 Task: In the  document negotiation.html Insert page numer 'on bottom of the page' change page color to  'Blue'. Write company name: Supertech
Action: Mouse moved to (242, 357)
Screenshot: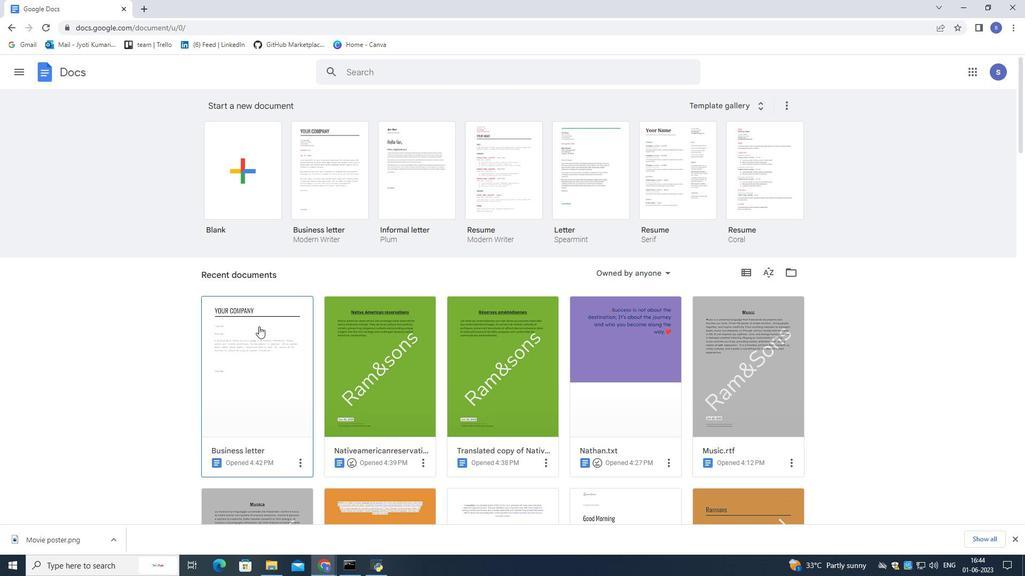 
Action: Mouse pressed left at (242, 357)
Screenshot: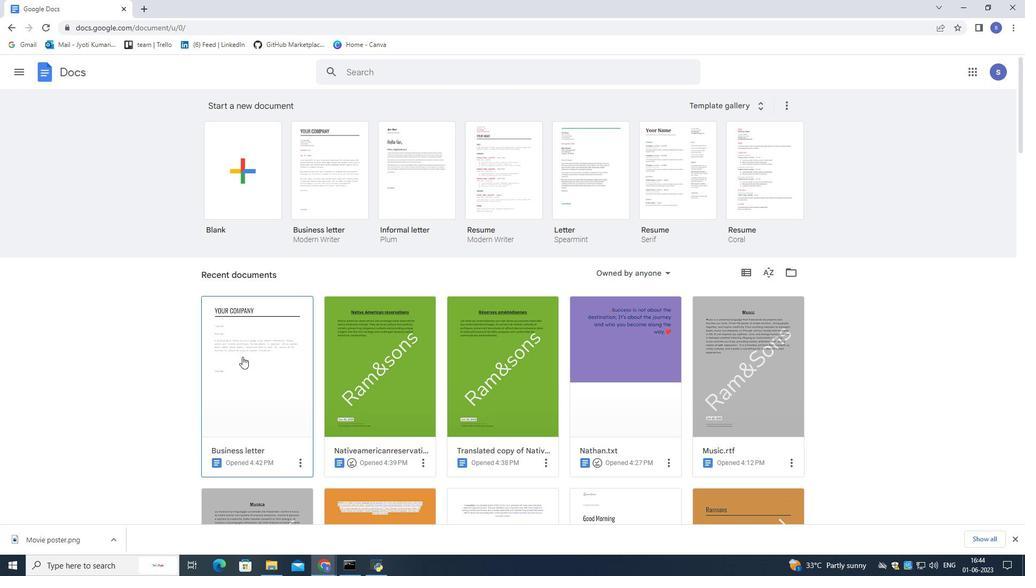
Action: Mouse moved to (241, 357)
Screenshot: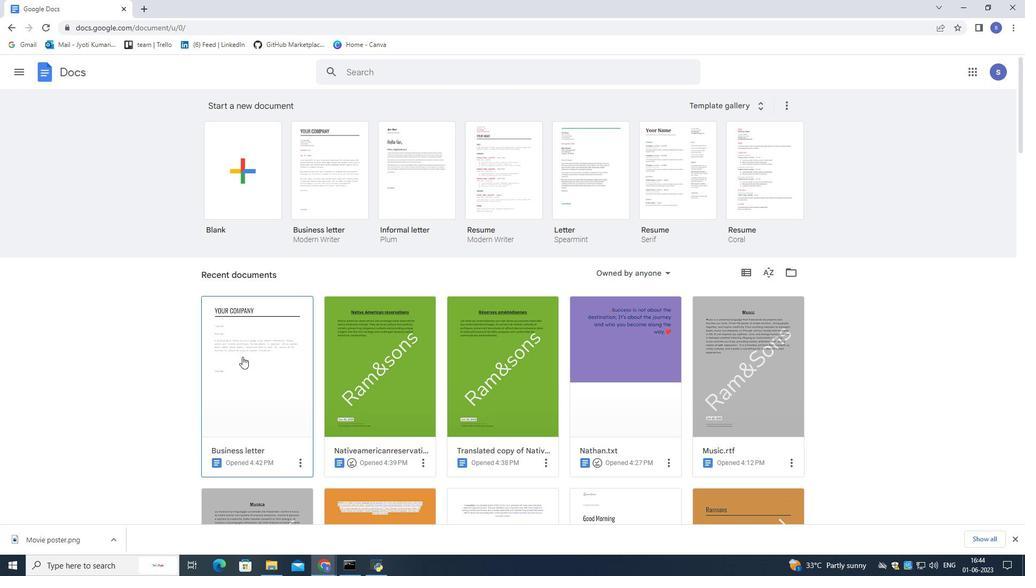 
Action: Mouse pressed left at (241, 357)
Screenshot: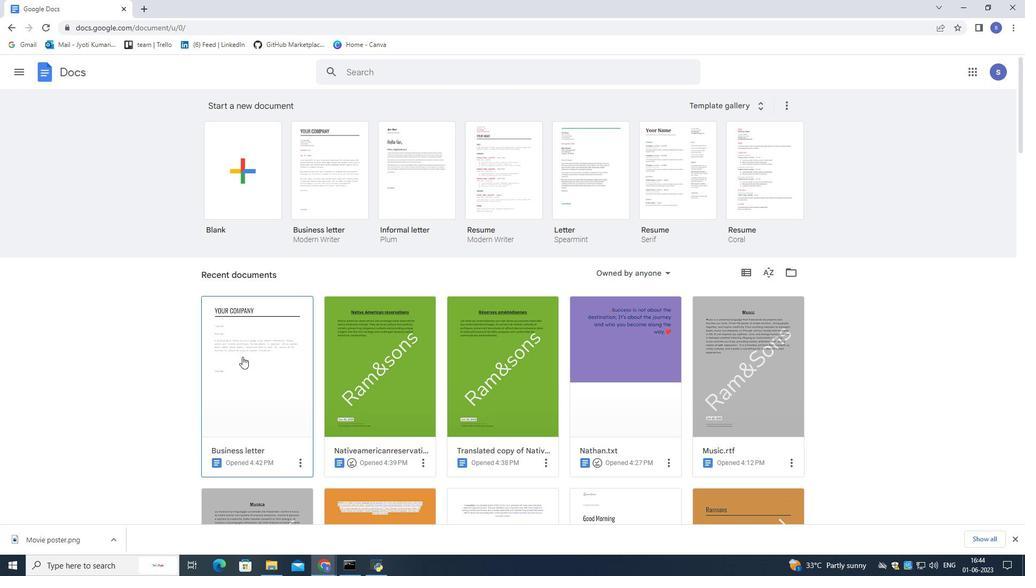 
Action: Mouse moved to (87, 66)
Screenshot: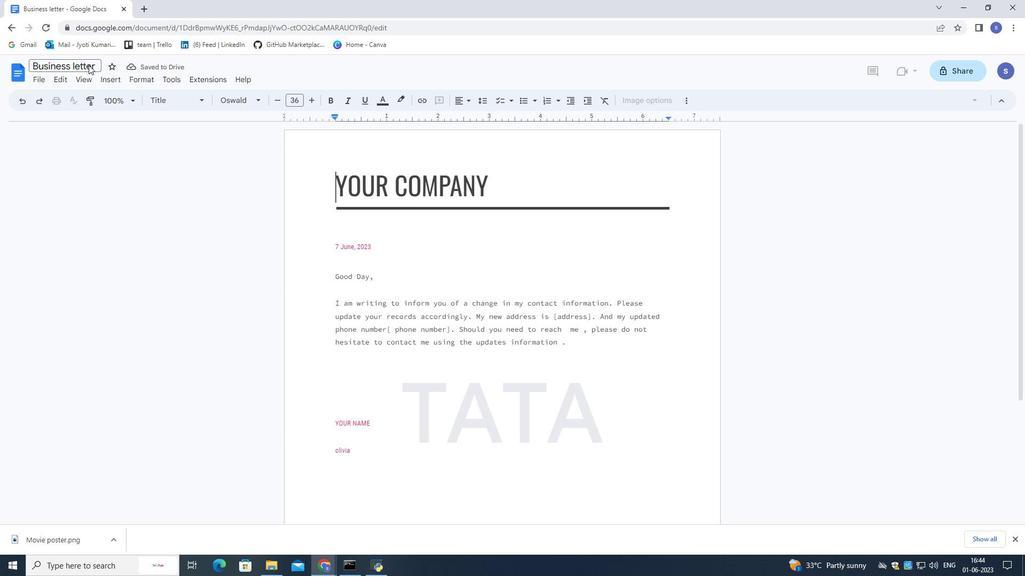 
Action: Mouse pressed left at (87, 66)
Screenshot: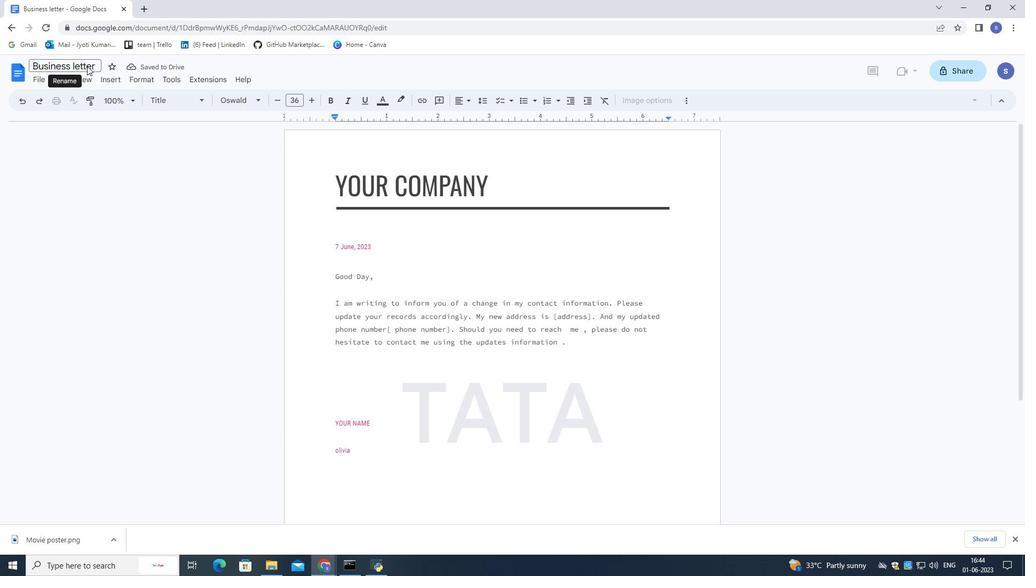 
Action: Mouse moved to (98, 68)
Screenshot: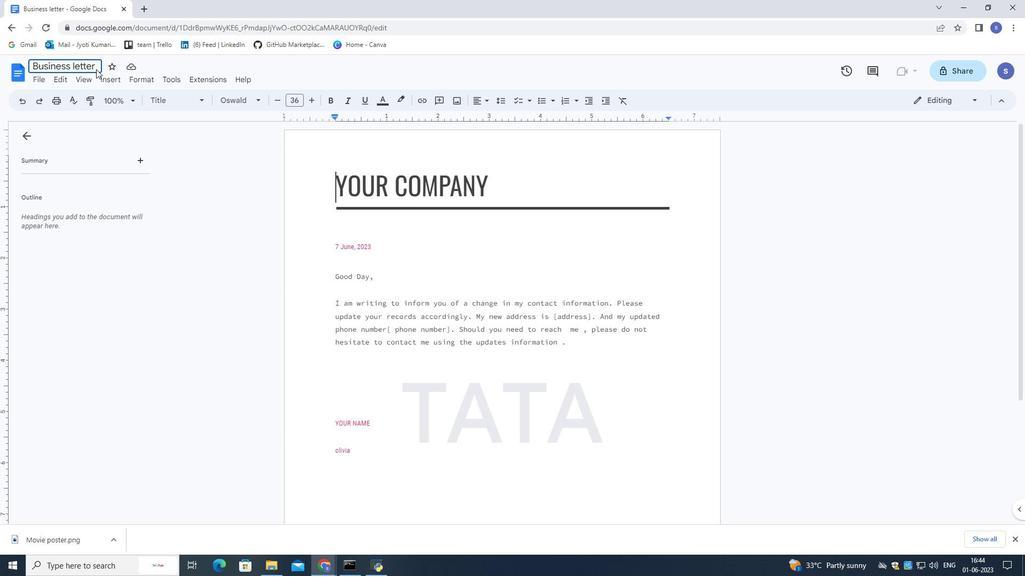 
Action: Mouse pressed left at (98, 68)
Screenshot: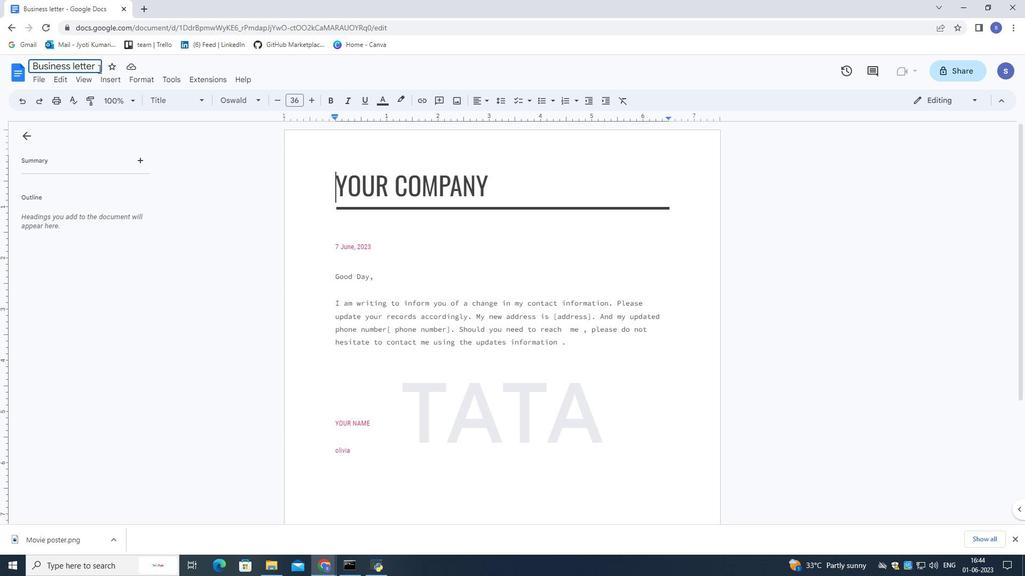 
Action: Mouse moved to (98, 67)
Screenshot: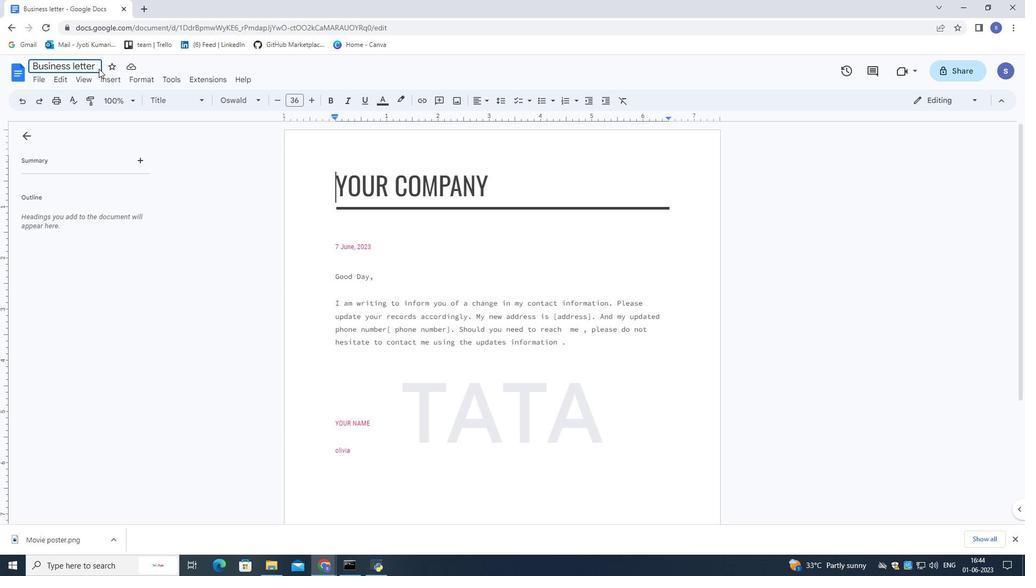 
Action: Mouse pressed left at (98, 67)
Screenshot: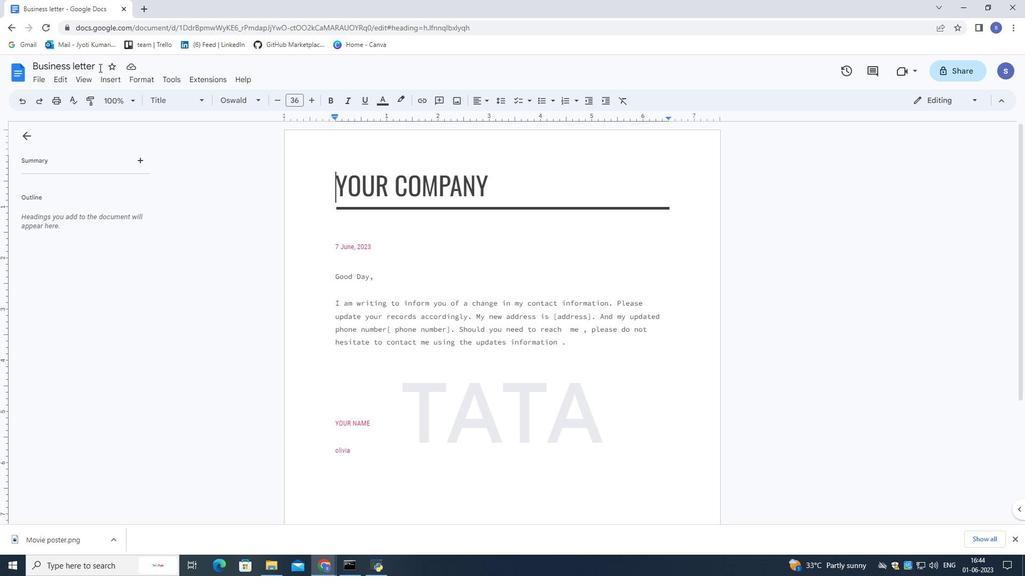 
Action: Mouse pressed left at (98, 67)
Screenshot: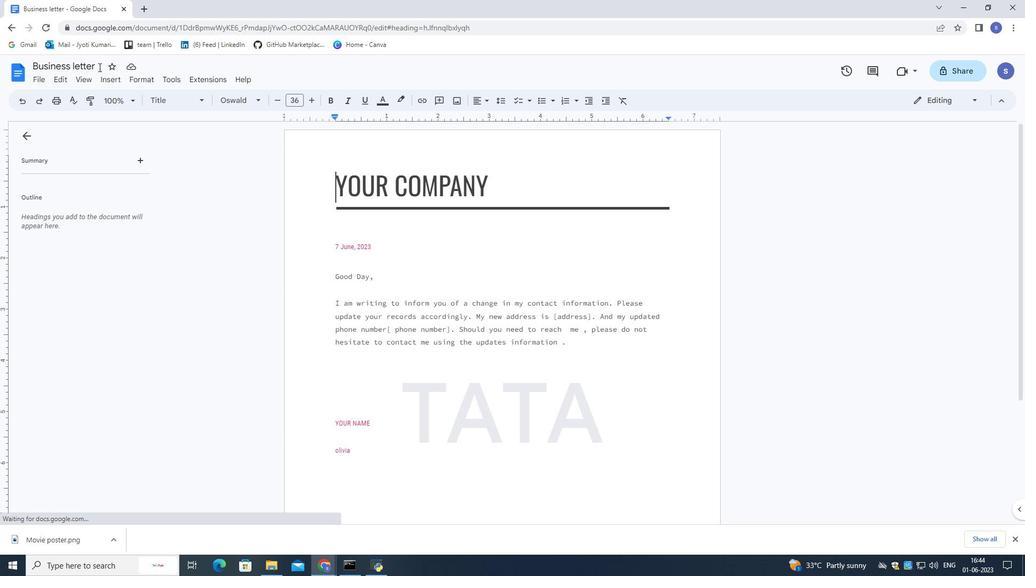 
Action: Mouse pressed left at (98, 67)
Screenshot: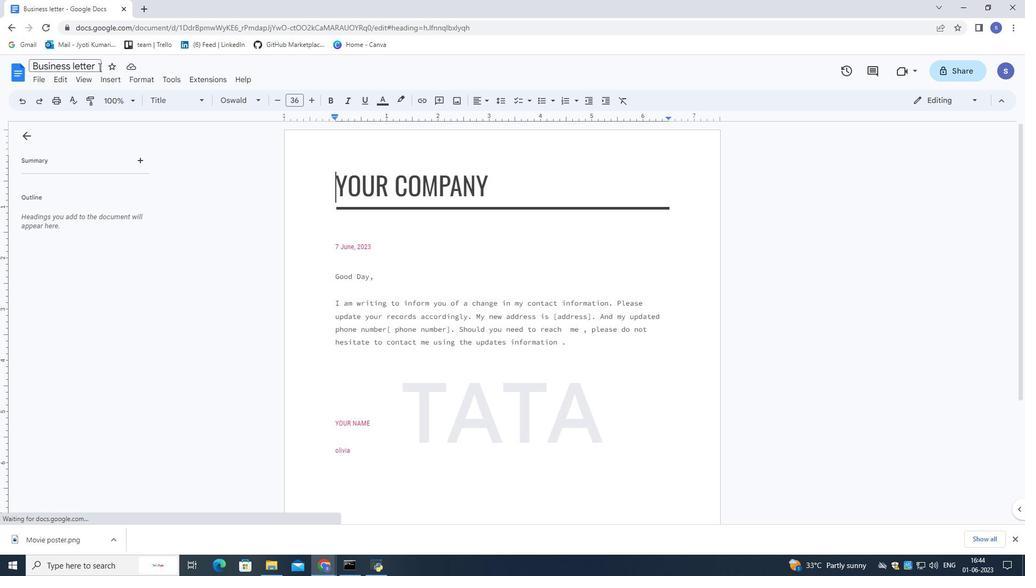 
Action: Mouse pressed left at (98, 67)
Screenshot: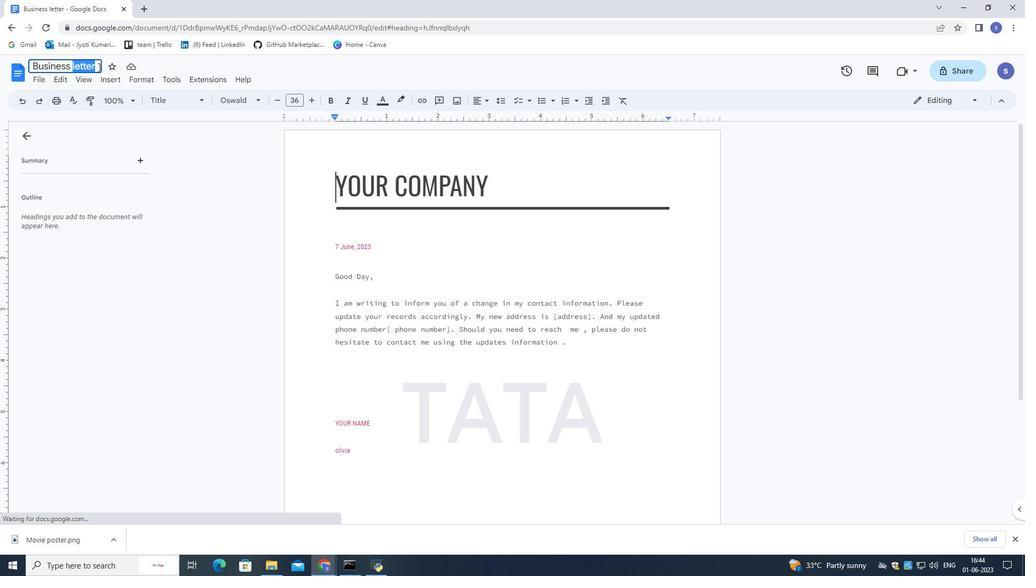 
Action: Mouse pressed left at (98, 67)
Screenshot: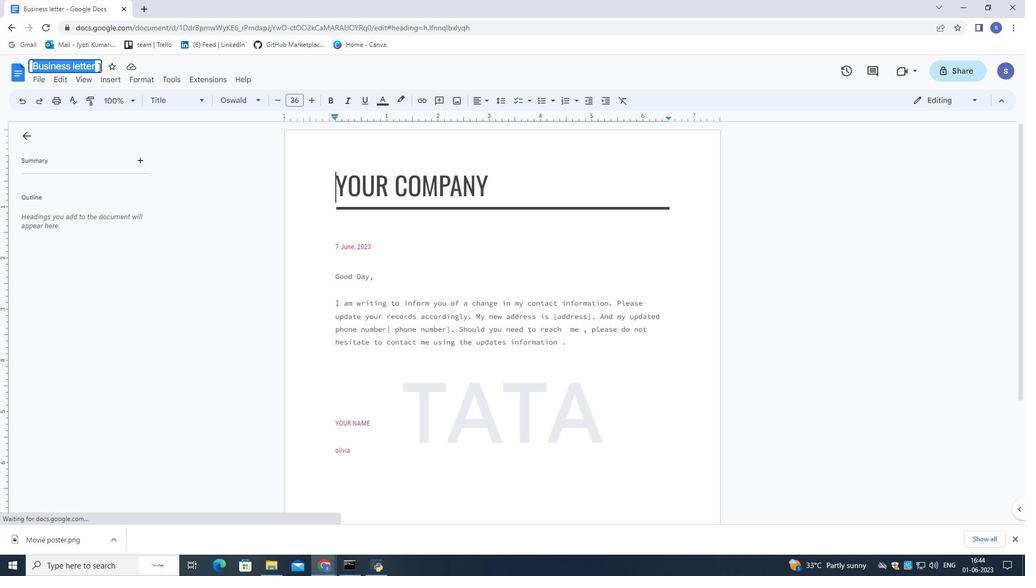 
Action: Key pressed negoto<Key.backspace>iatio<Key.backspace><Key.backspace><Key.backspace><Key.backspace><Key.backspace><Key.backspace><Key.backspace><Key.backspace><Key.backspace><Key.backspace><Key.backspace><Key.backspace><Key.backspace><Key.backspace><Key.backspace><Key.backspace><Key.backspace><Key.backspace><Key.caps_lock>NEGOTIATION.HTMK<Key.backspace>L
Screenshot: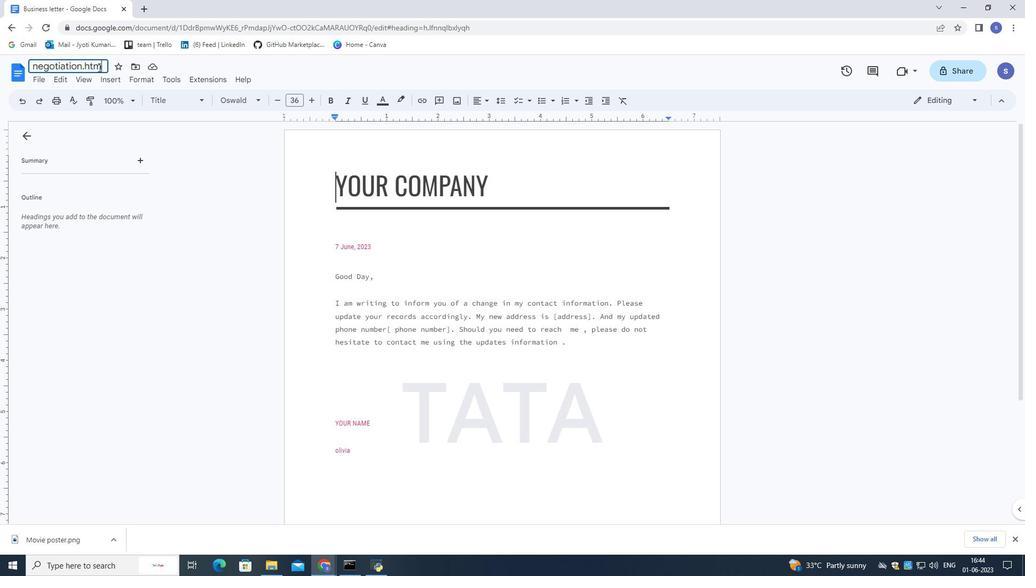 
Action: Mouse moved to (310, 47)
Screenshot: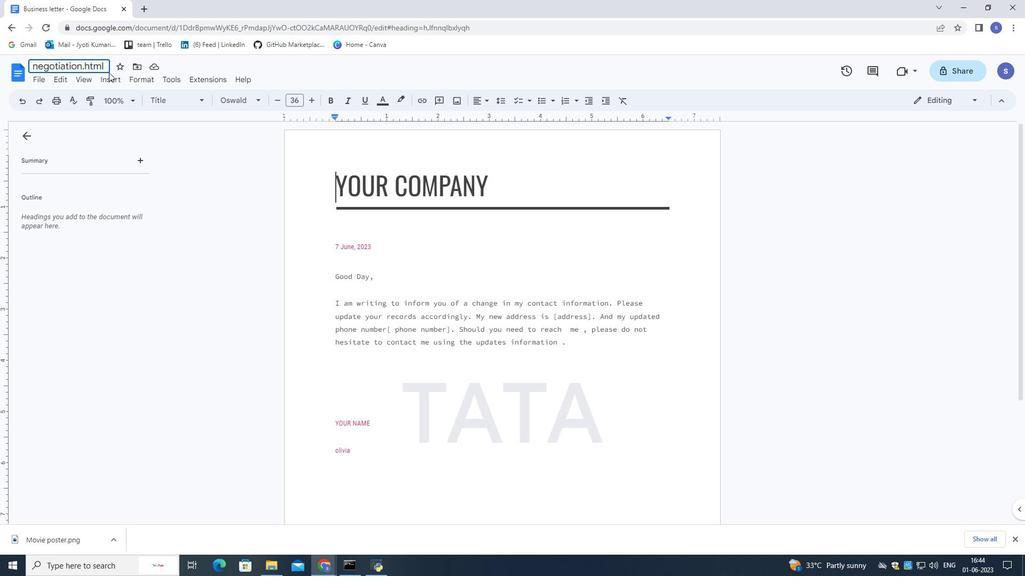 
Action: Key pressed <Key.enter>
Screenshot: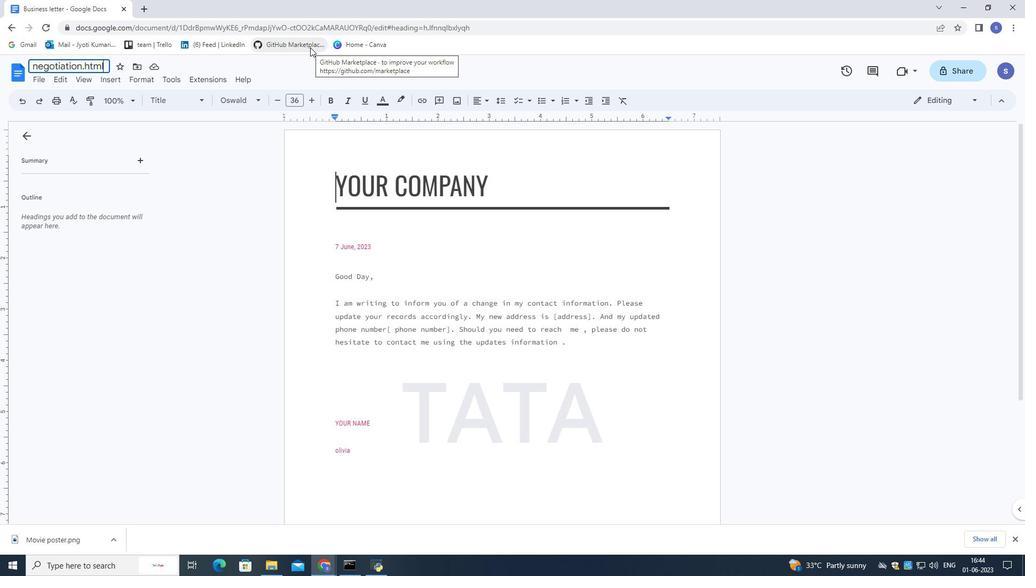 
Action: Mouse moved to (105, 77)
Screenshot: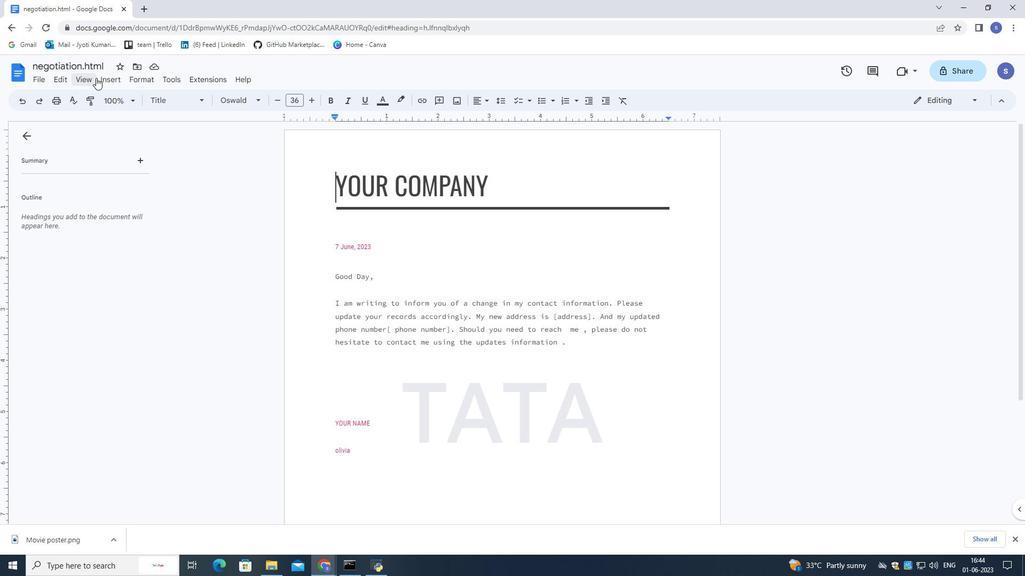 
Action: Mouse pressed left at (105, 77)
Screenshot: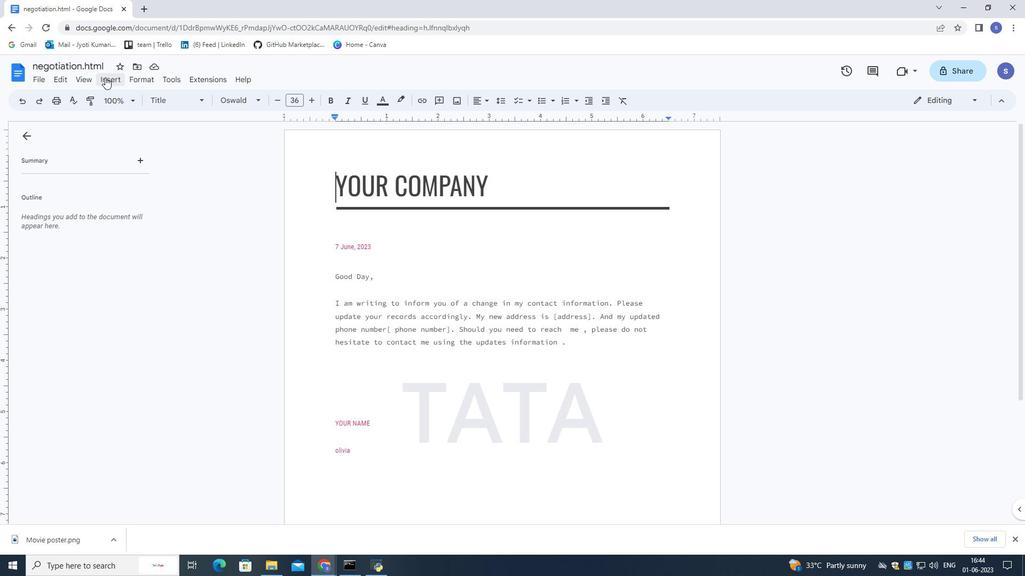 
Action: Mouse moved to (291, 435)
Screenshot: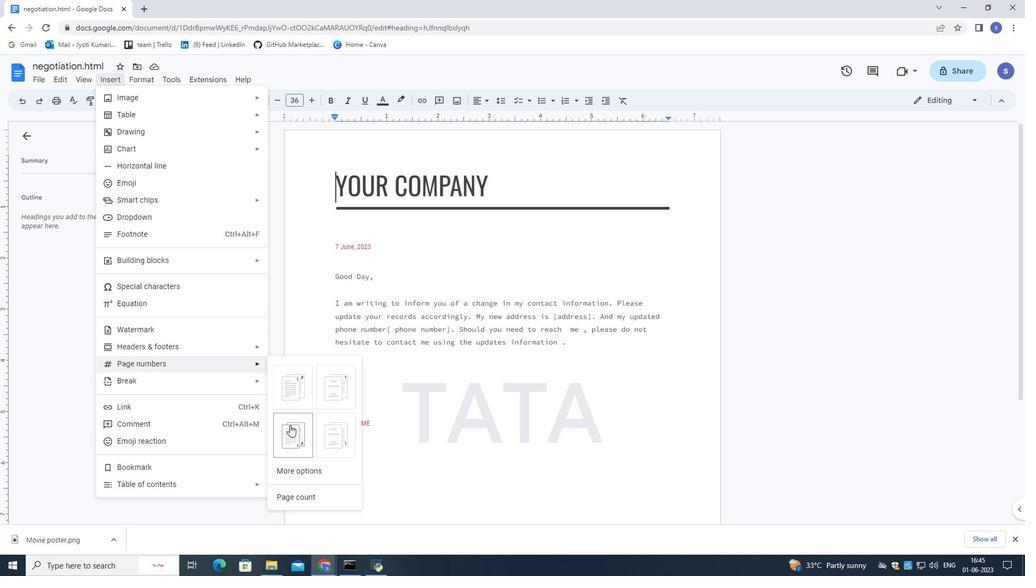 
Action: Mouse pressed left at (291, 435)
Screenshot: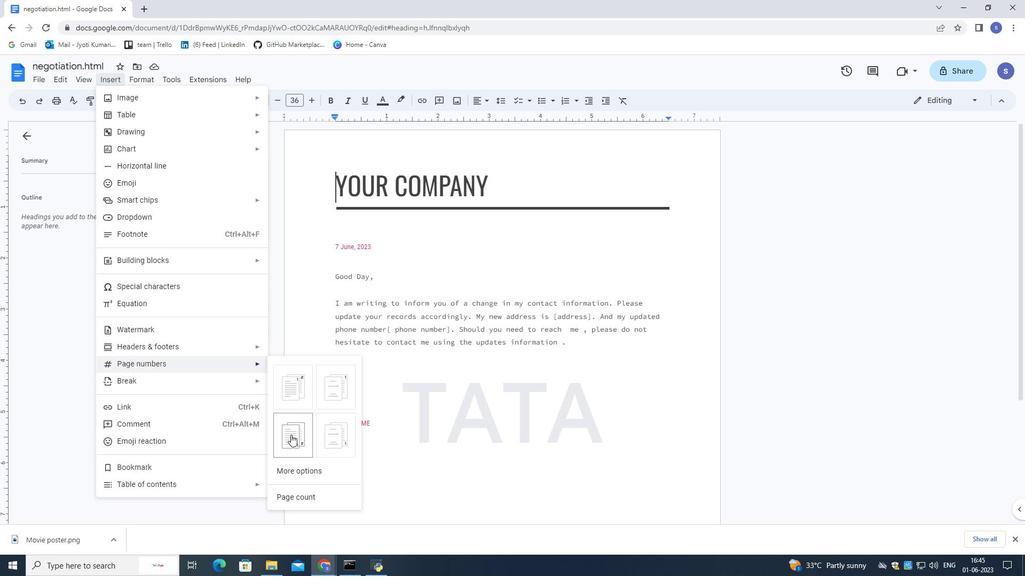 
Action: Mouse moved to (367, 405)
Screenshot: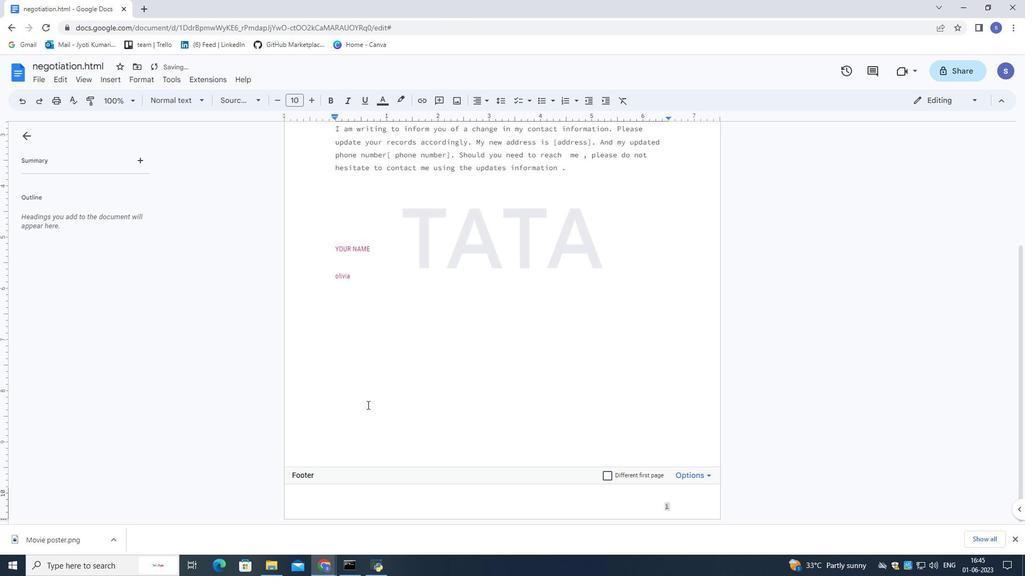 
Action: Mouse pressed left at (367, 405)
Screenshot: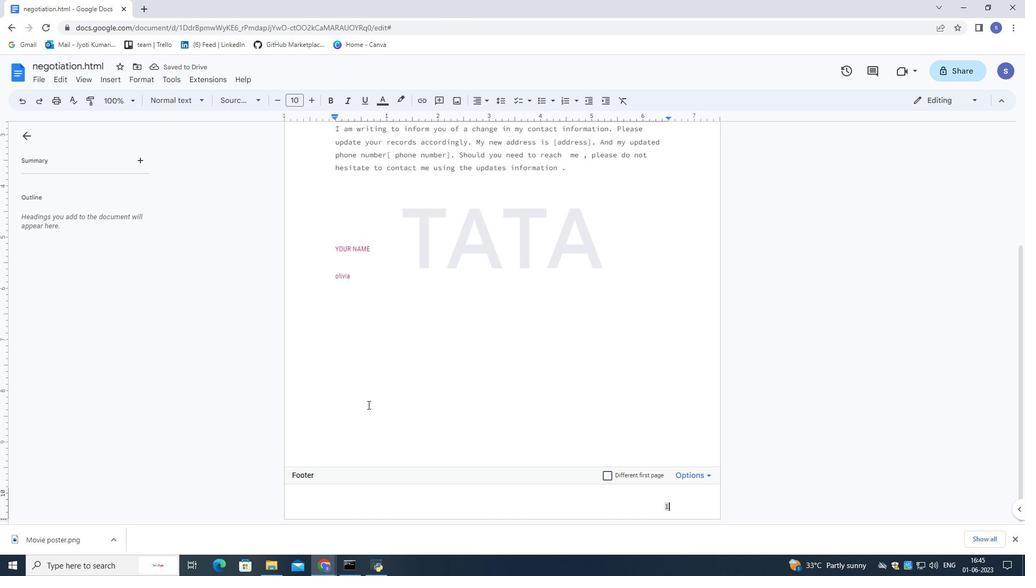 
Action: Mouse moved to (367, 403)
Screenshot: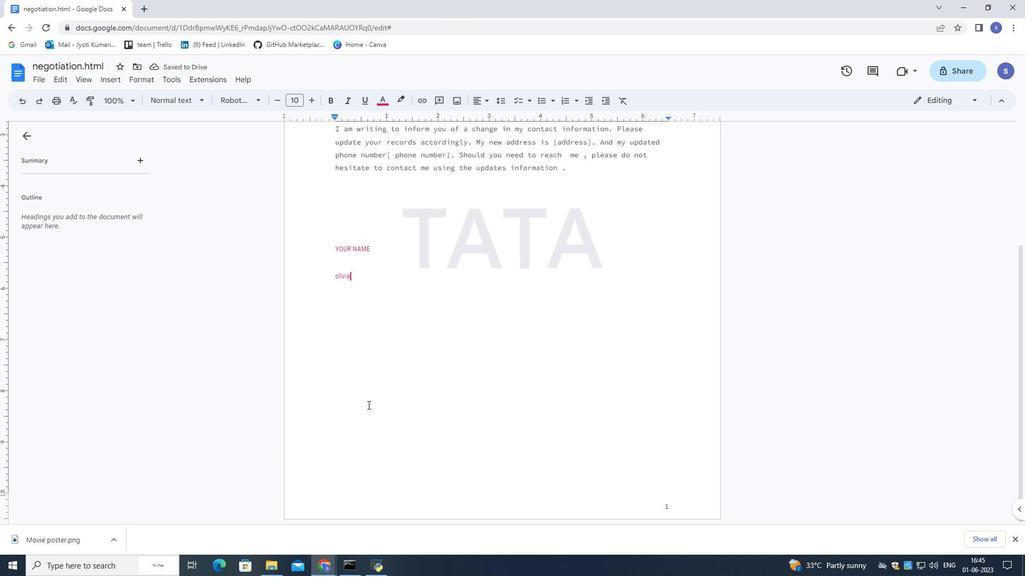 
Action: Mouse scrolled (367, 404) with delta (0, 0)
Screenshot: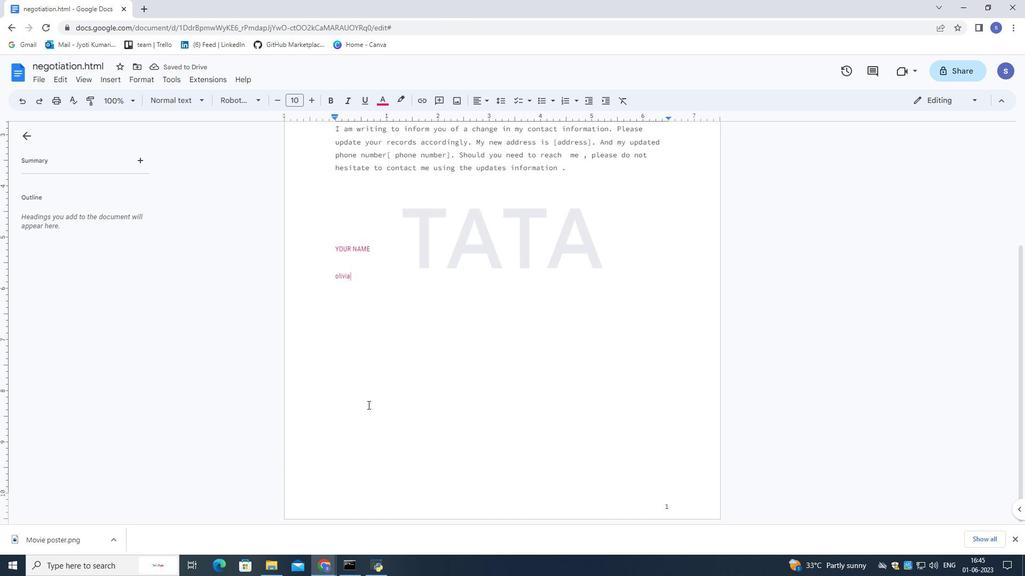 
Action: Mouse scrolled (367, 404) with delta (0, 0)
Screenshot: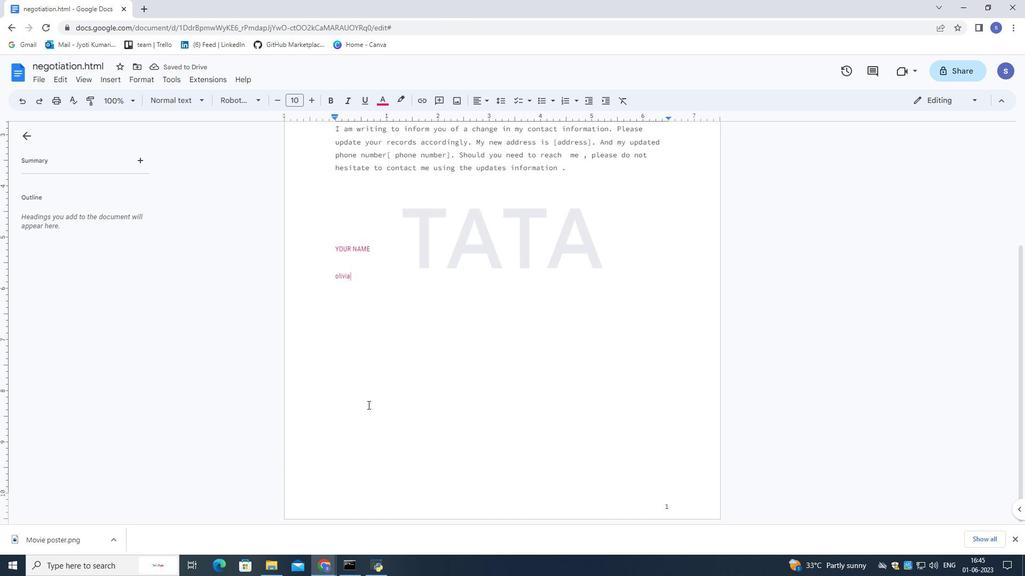 
Action: Mouse moved to (367, 402)
Screenshot: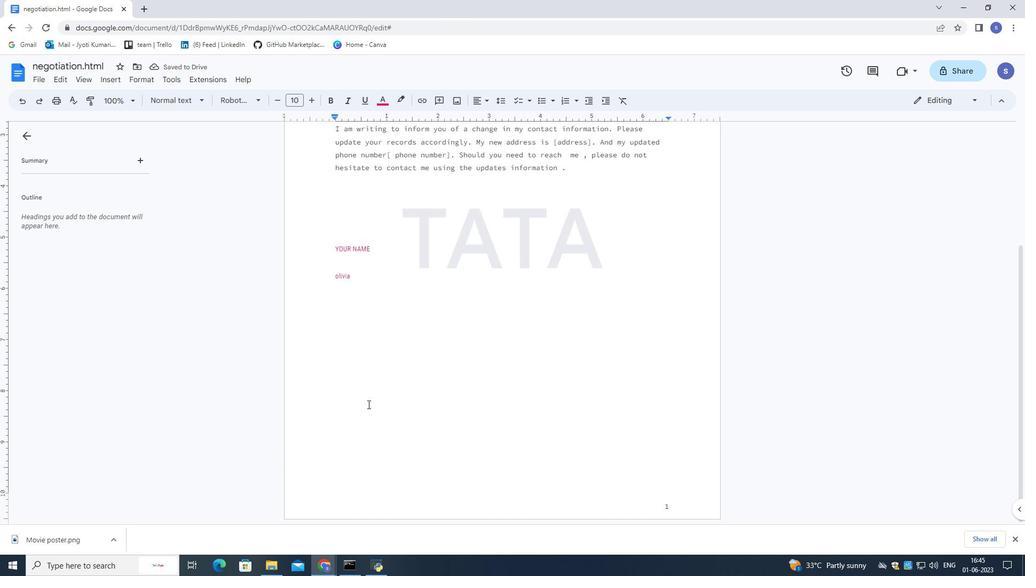 
Action: Mouse scrolled (367, 403) with delta (0, 0)
Screenshot: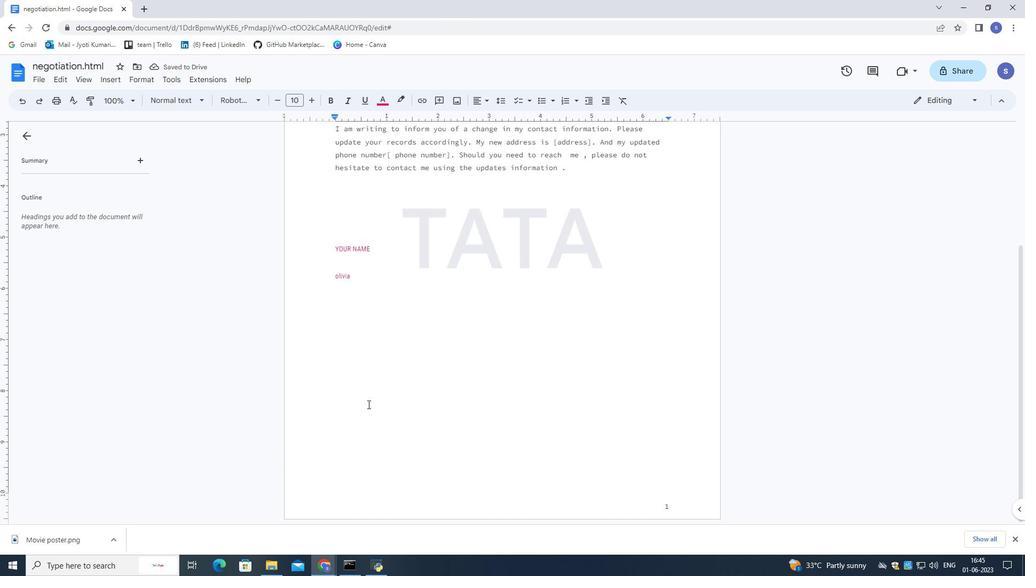 
Action: Mouse moved to (367, 401)
Screenshot: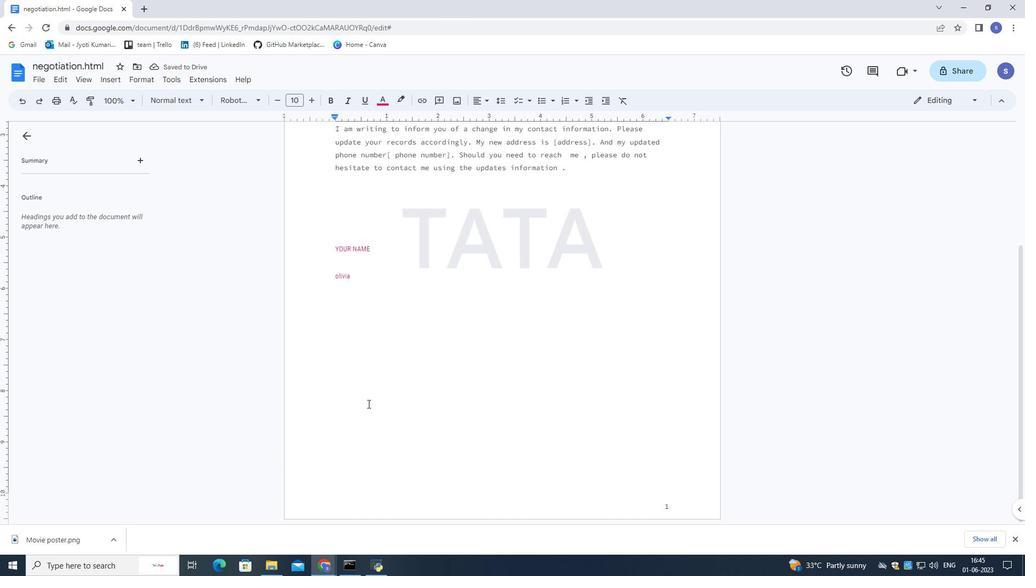 
Action: Mouse scrolled (367, 402) with delta (0, 0)
Screenshot: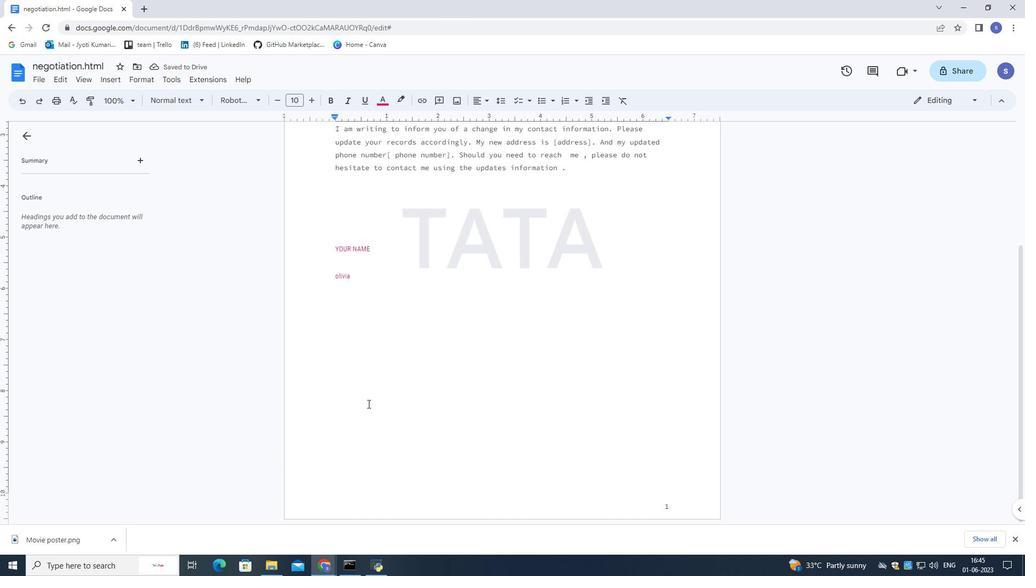 
Action: Mouse moved to (40, 78)
Screenshot: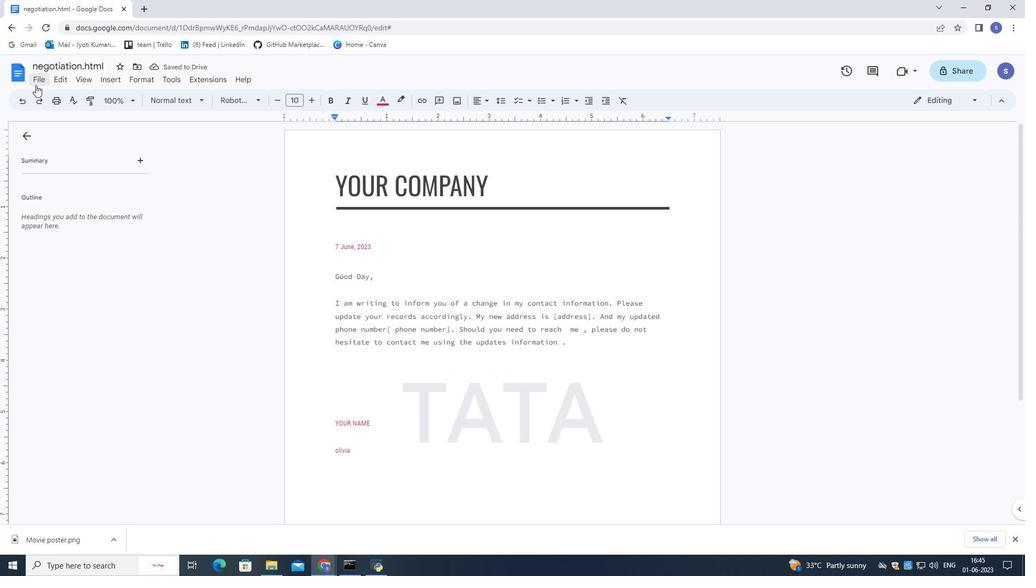 
Action: Mouse pressed left at (40, 78)
Screenshot: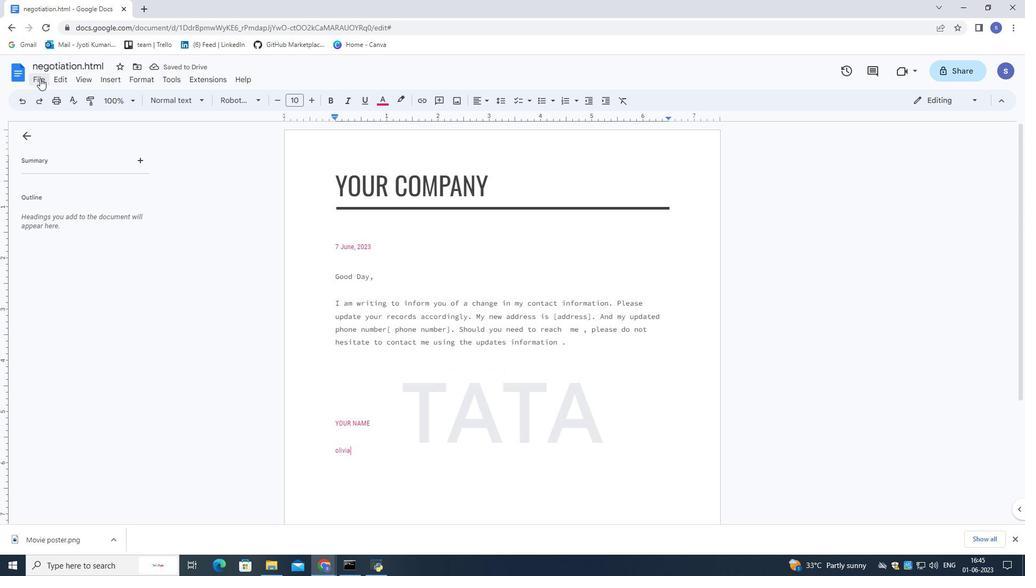 
Action: Mouse moved to (101, 381)
Screenshot: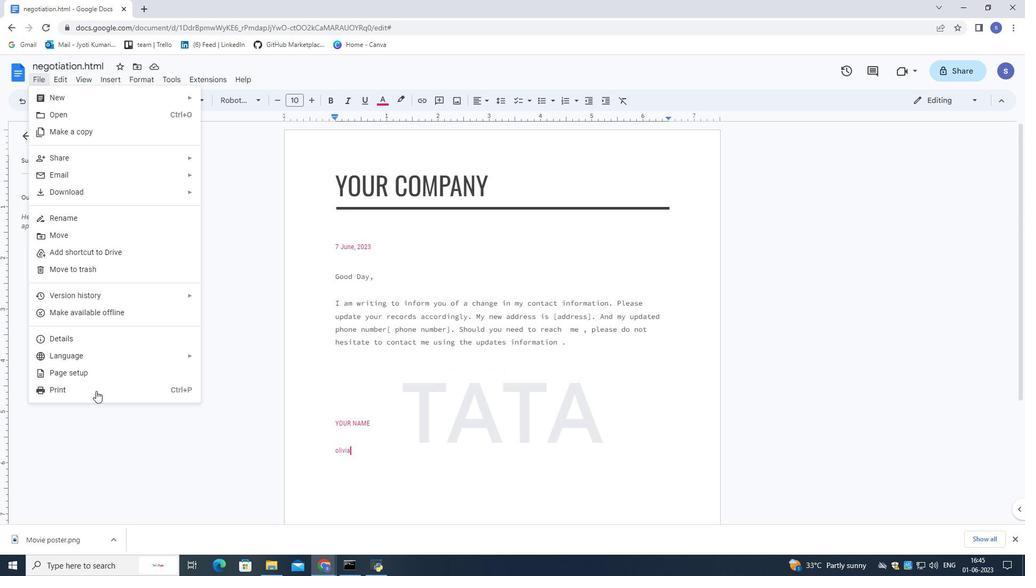 
Action: Mouse pressed left at (101, 381)
Screenshot: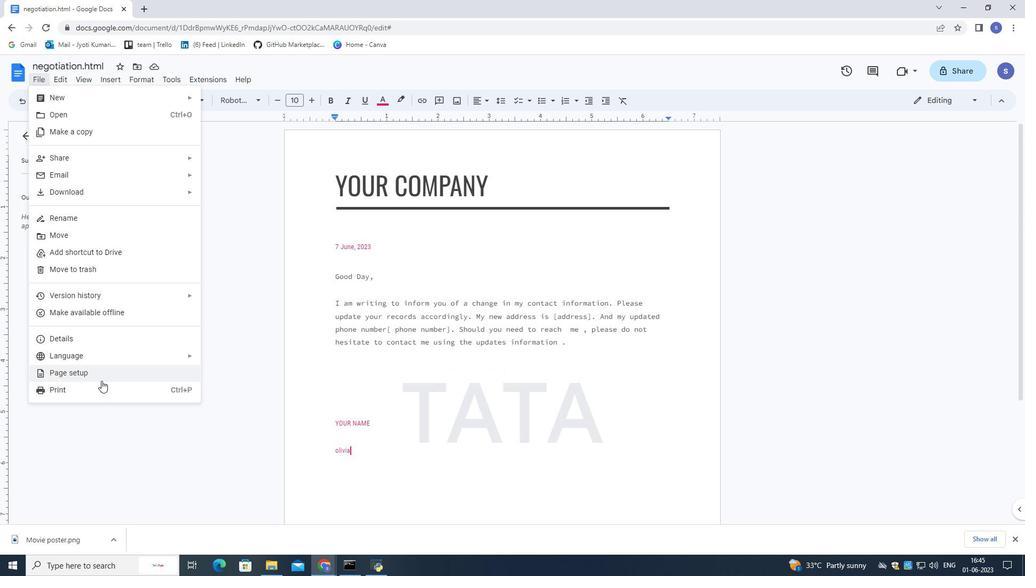 
Action: Mouse moved to (420, 363)
Screenshot: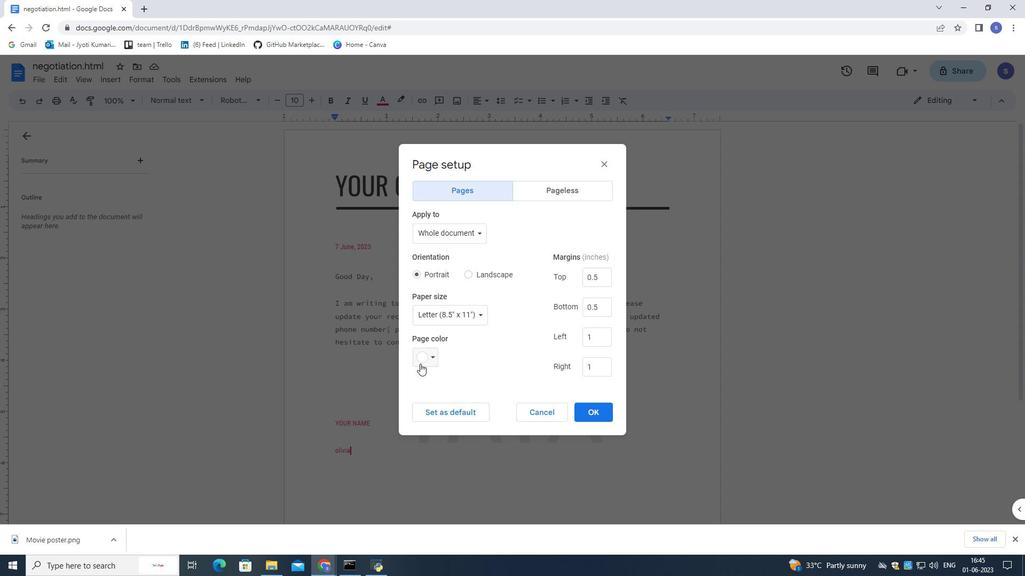 
Action: Mouse pressed left at (420, 363)
Screenshot: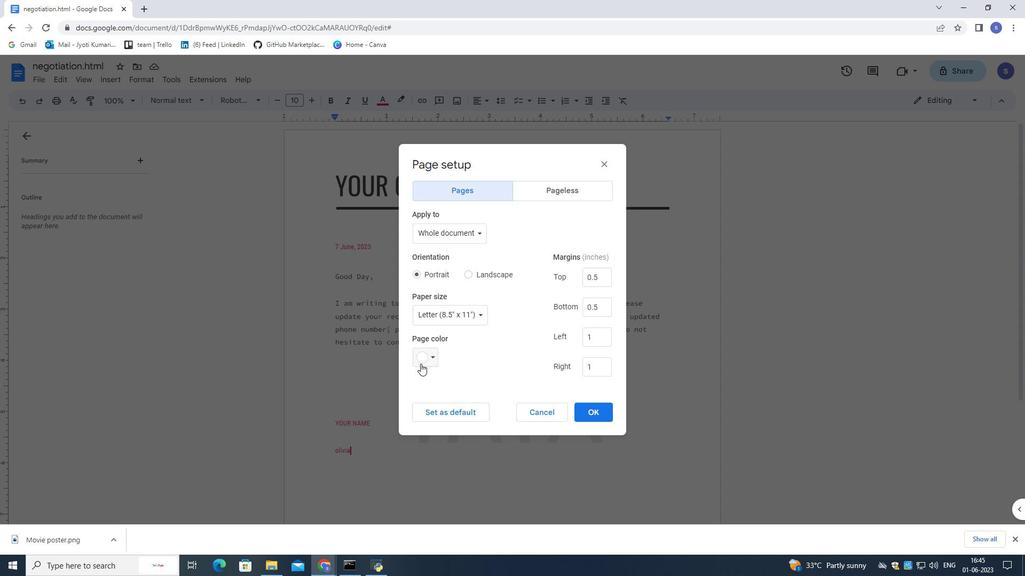 
Action: Mouse moved to (504, 437)
Screenshot: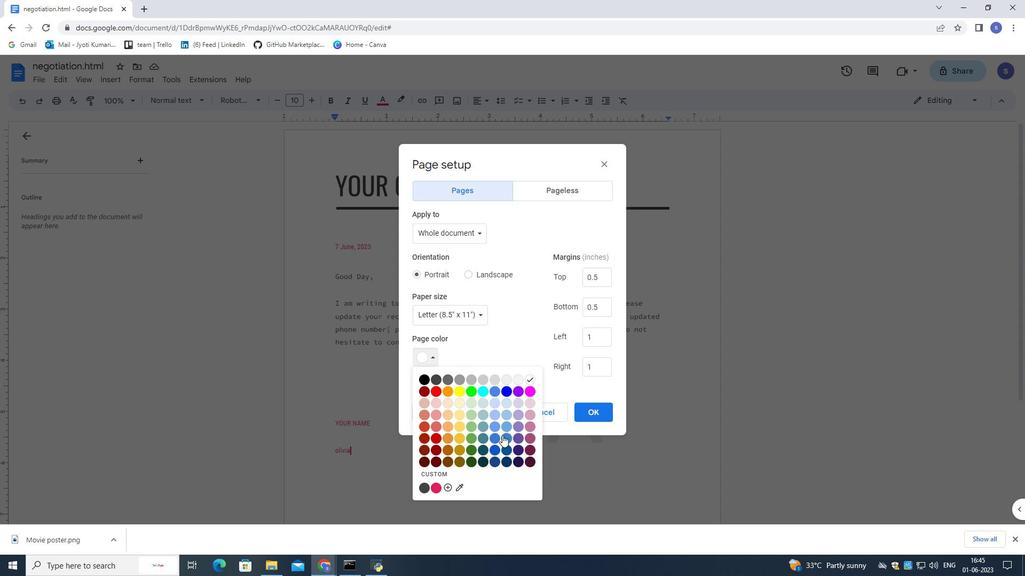 
Action: Mouse pressed left at (504, 437)
Screenshot: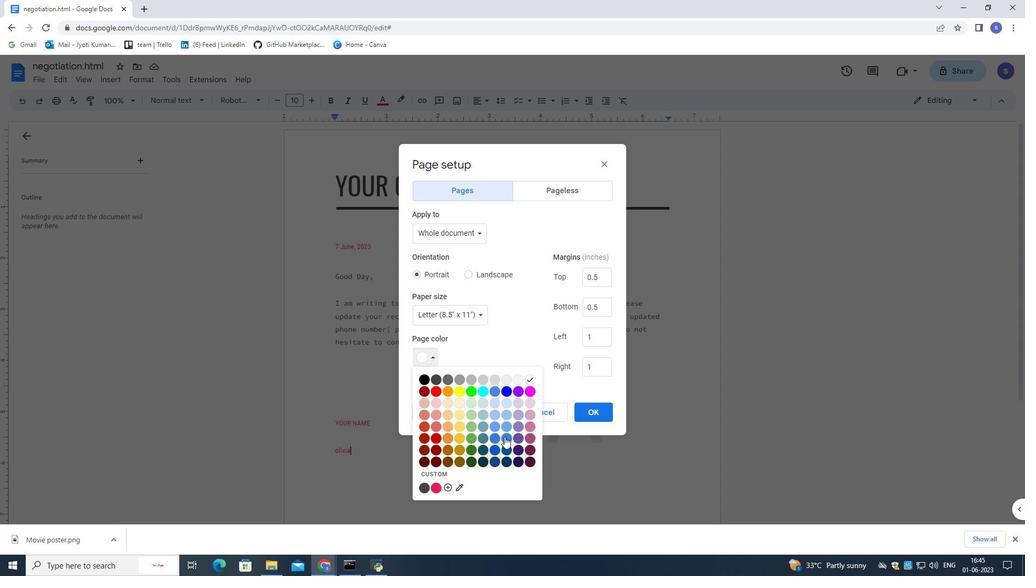 
Action: Mouse moved to (590, 407)
Screenshot: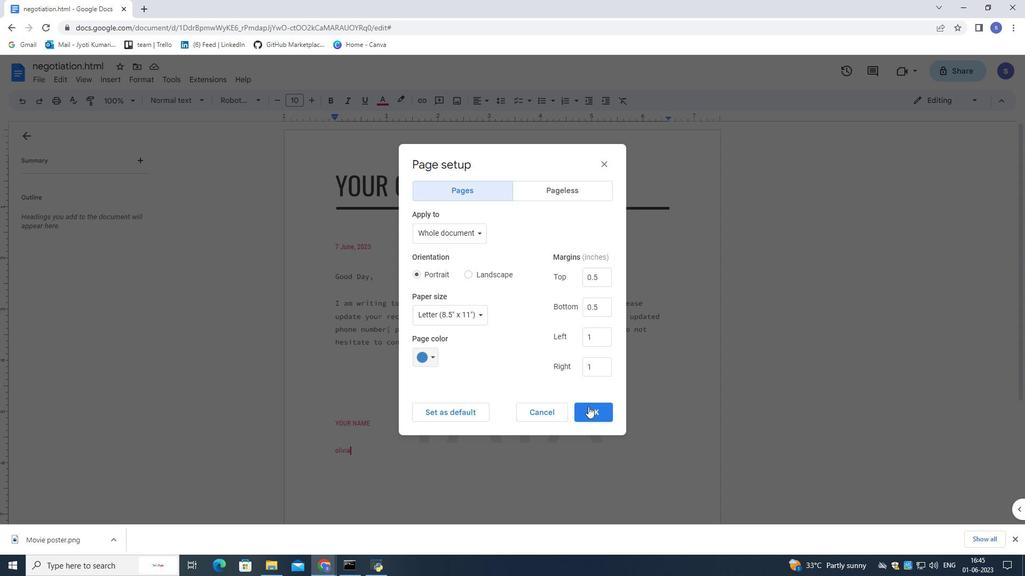 
Action: Mouse pressed left at (590, 407)
Screenshot: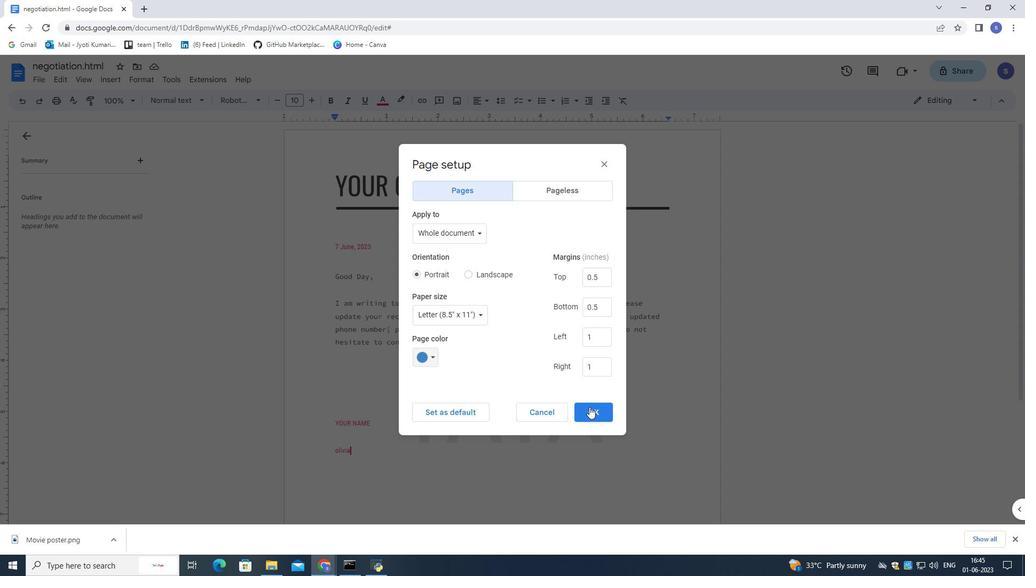 
Action: Mouse moved to (491, 190)
Screenshot: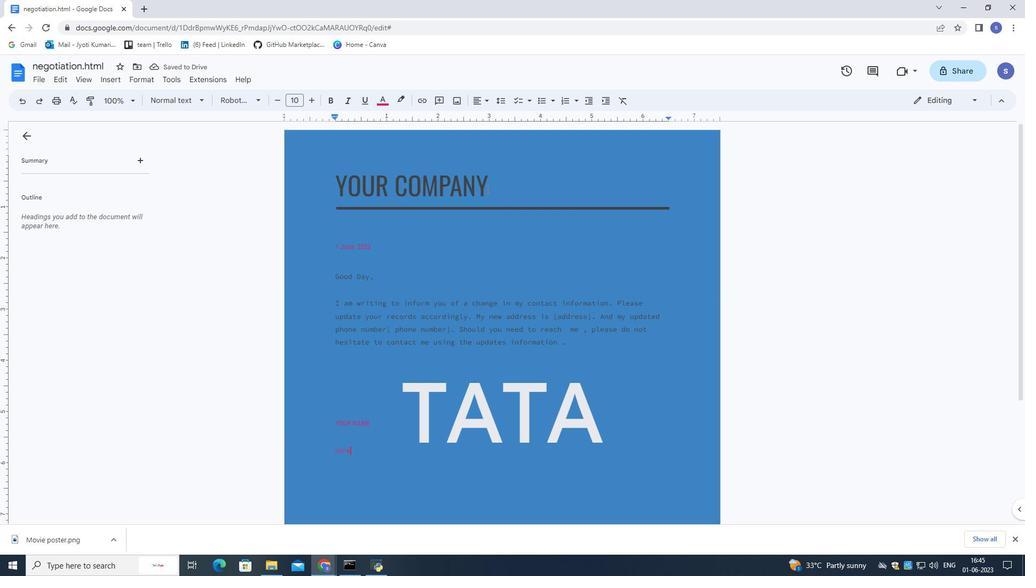 
Action: Mouse pressed left at (491, 190)
Screenshot: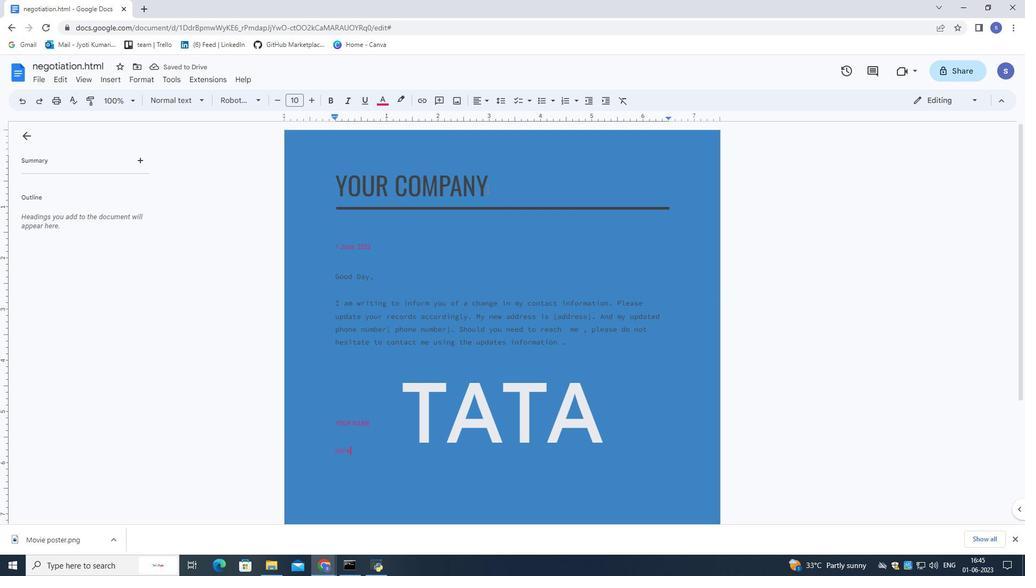 
Action: Mouse pressed left at (491, 190)
Screenshot: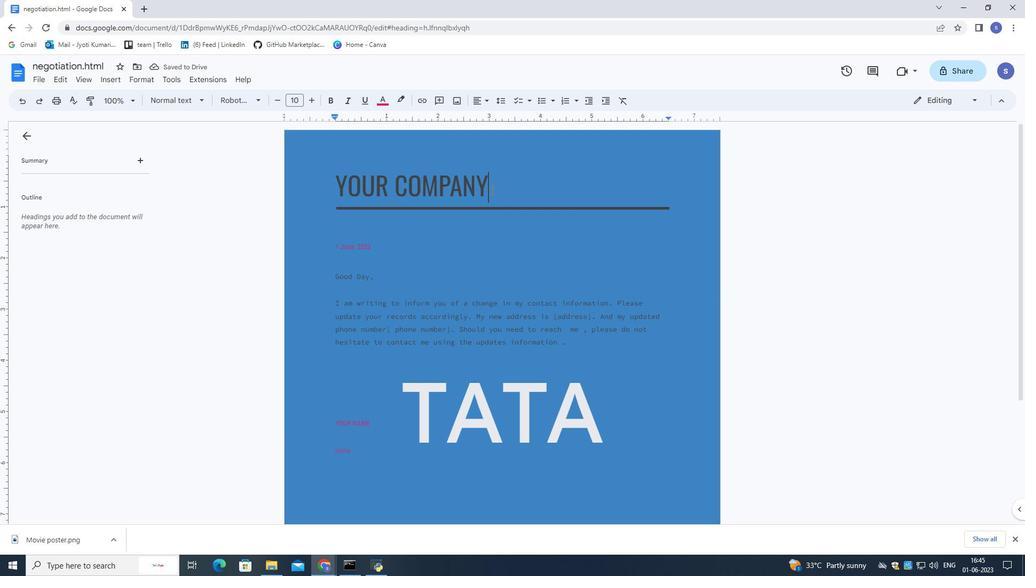 
Action: Mouse pressed left at (491, 190)
Screenshot: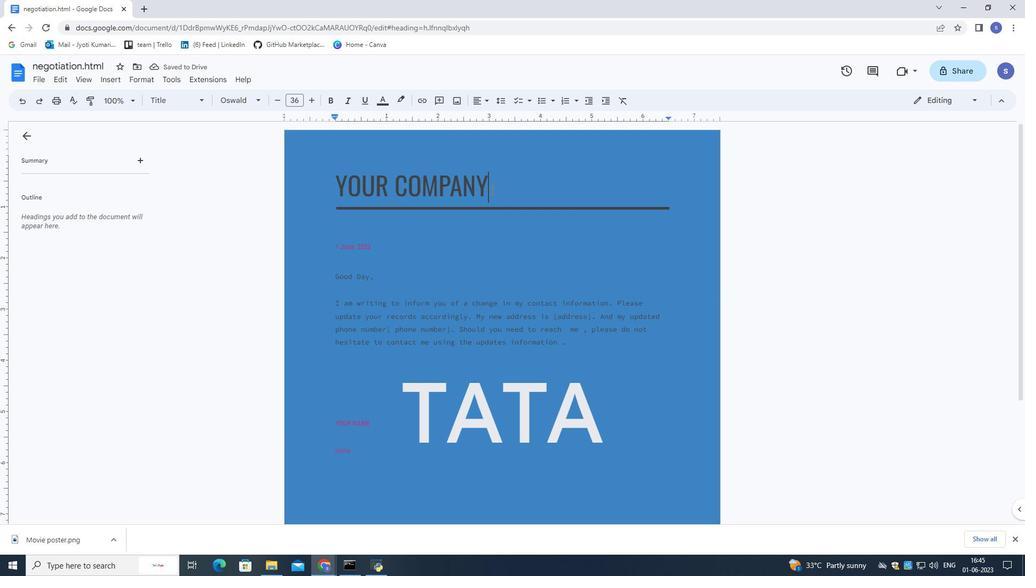 
Action: Key pressed <Key.shift>sUPERTECH
Screenshot: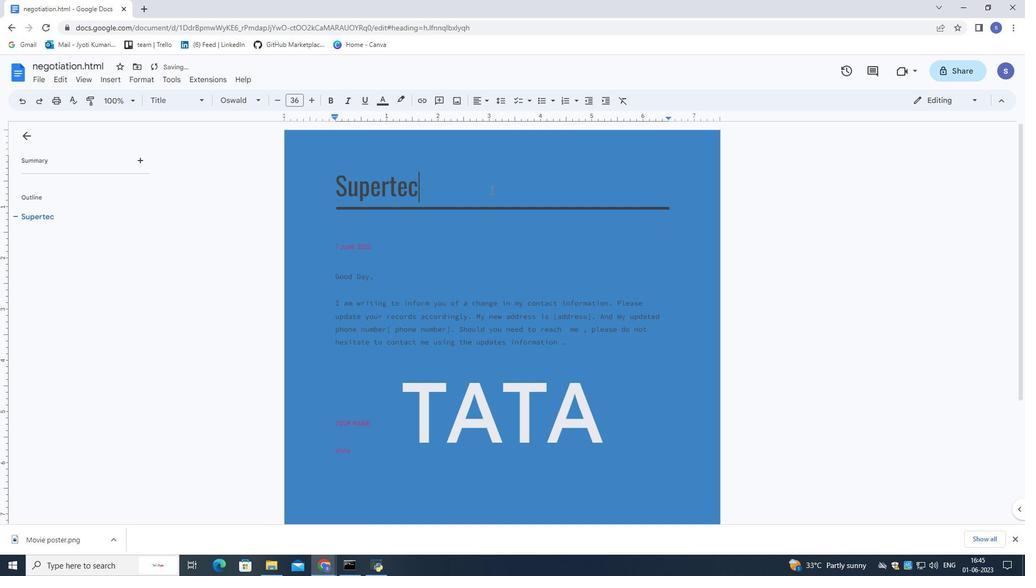
Action: Mouse moved to (630, 268)
Screenshot: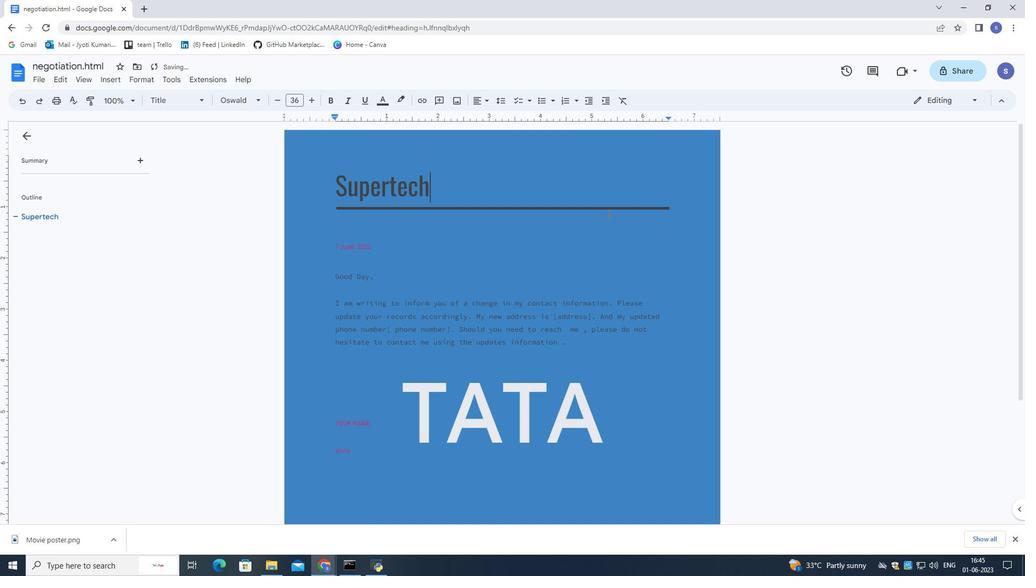
Action: Mouse scrolled (630, 267) with delta (0, 0)
Screenshot: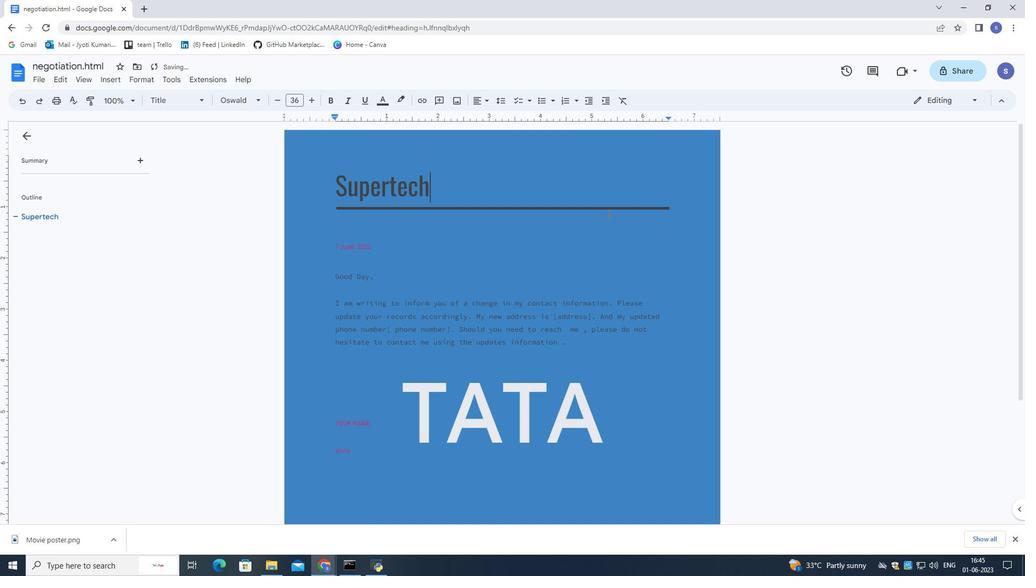 
Action: Mouse moved to (621, 291)
Screenshot: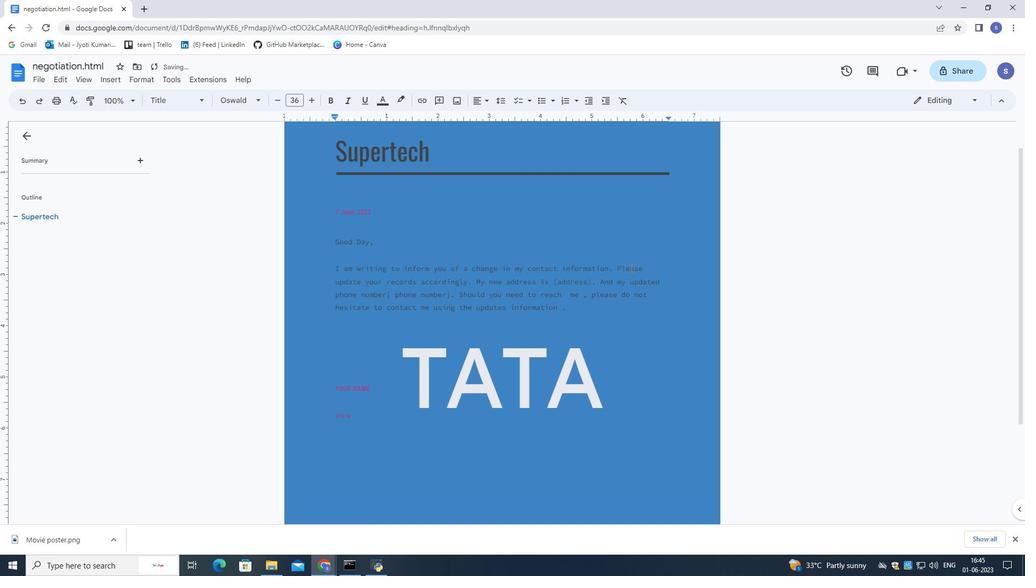 
Action: Mouse scrolled (621, 291) with delta (0, 0)
Screenshot: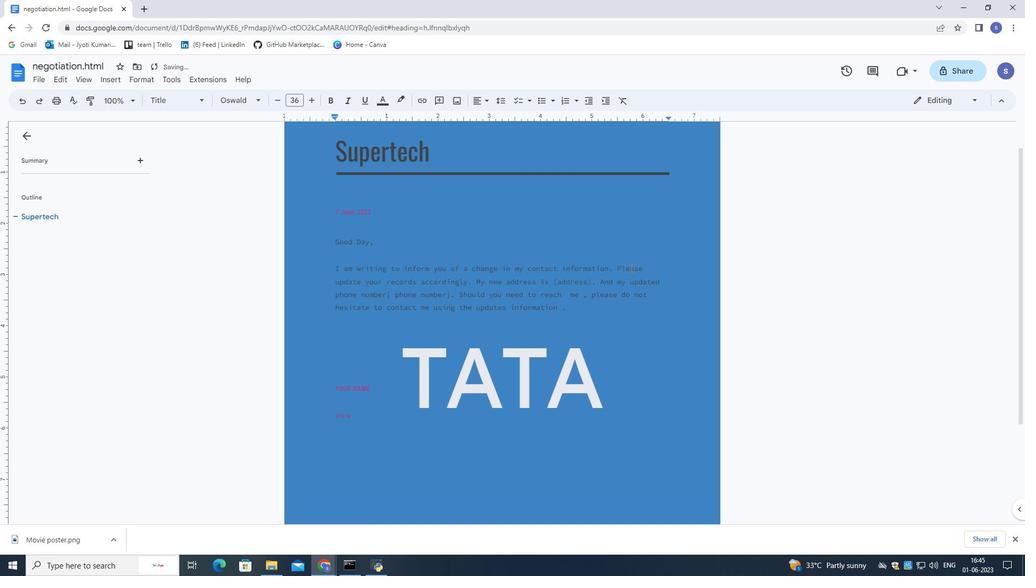 
Action: Mouse moved to (619, 293)
Screenshot: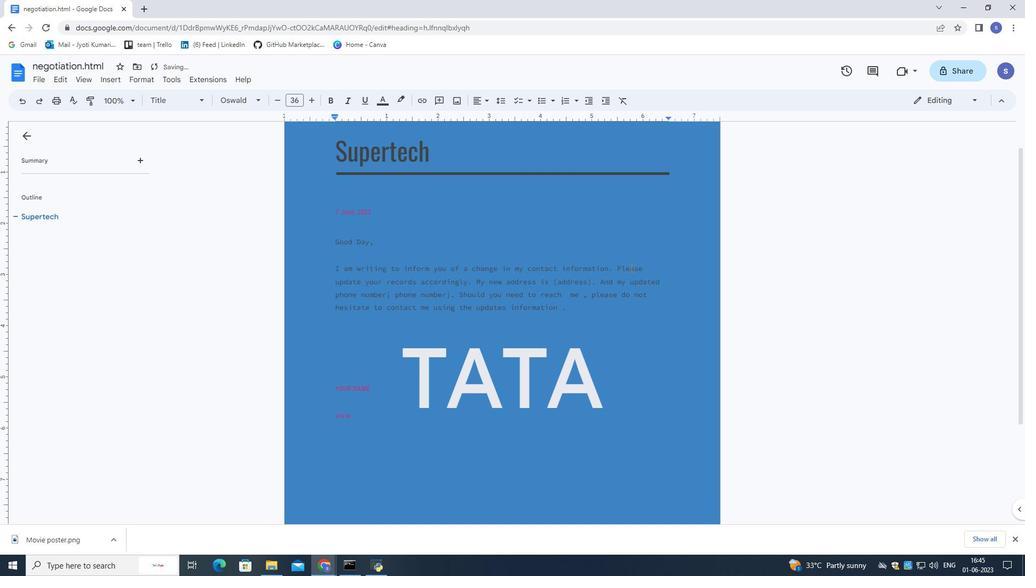 
Action: Mouse scrolled (619, 292) with delta (0, 0)
Screenshot: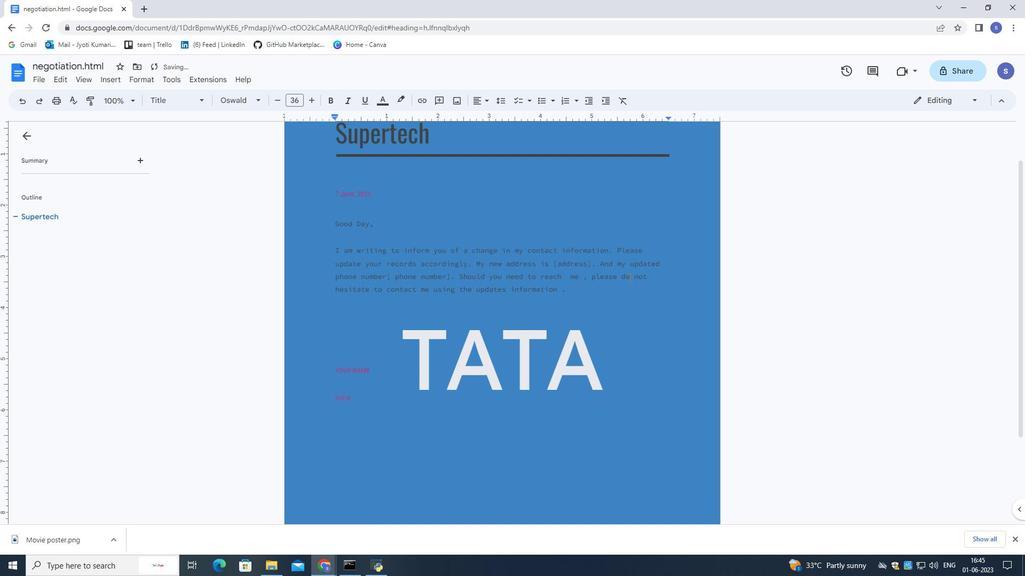 
Action: Mouse moved to (618, 292)
Screenshot: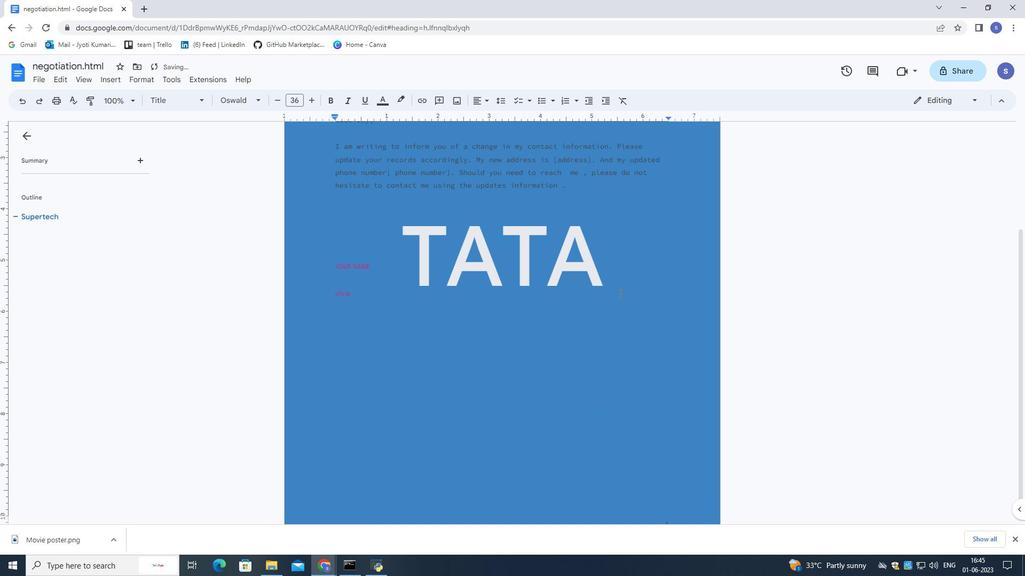 
Action: Mouse scrolled (618, 292) with delta (0, 0)
Screenshot: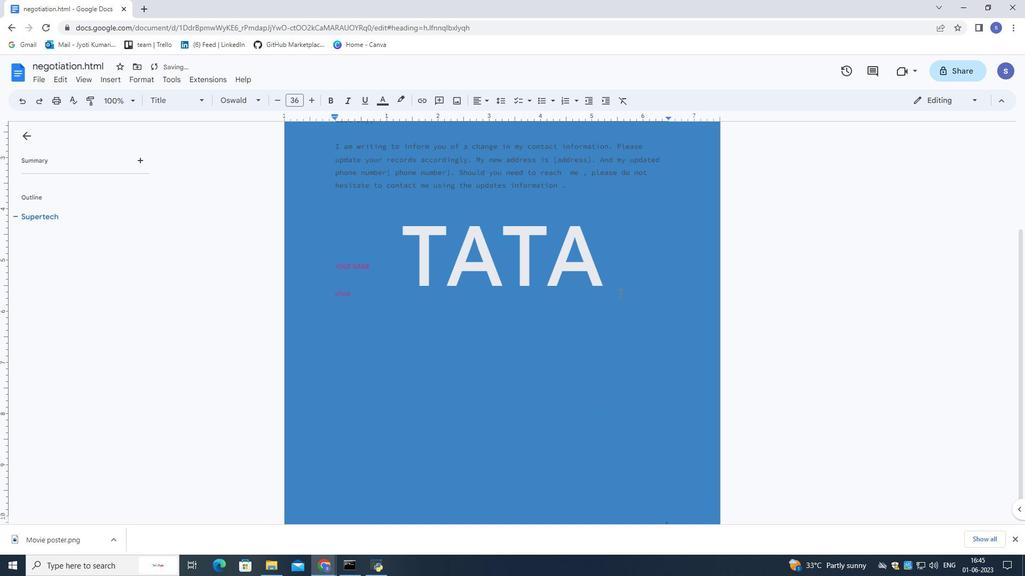 
Action: Mouse moved to (617, 292)
Screenshot: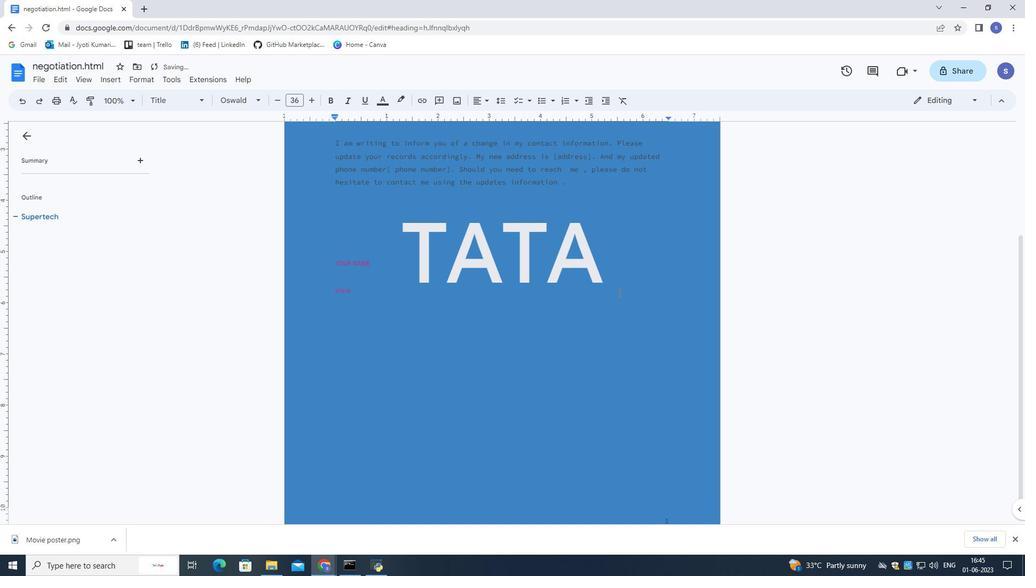 
Action: Mouse scrolled (617, 292) with delta (0, 0)
Screenshot: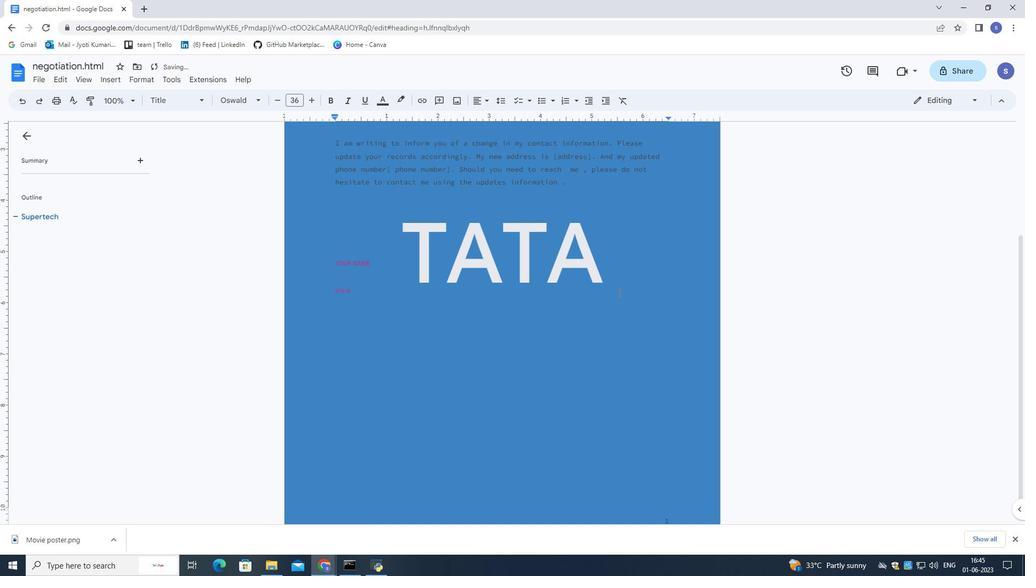 
Action: Mouse scrolled (617, 292) with delta (0, 0)
Screenshot: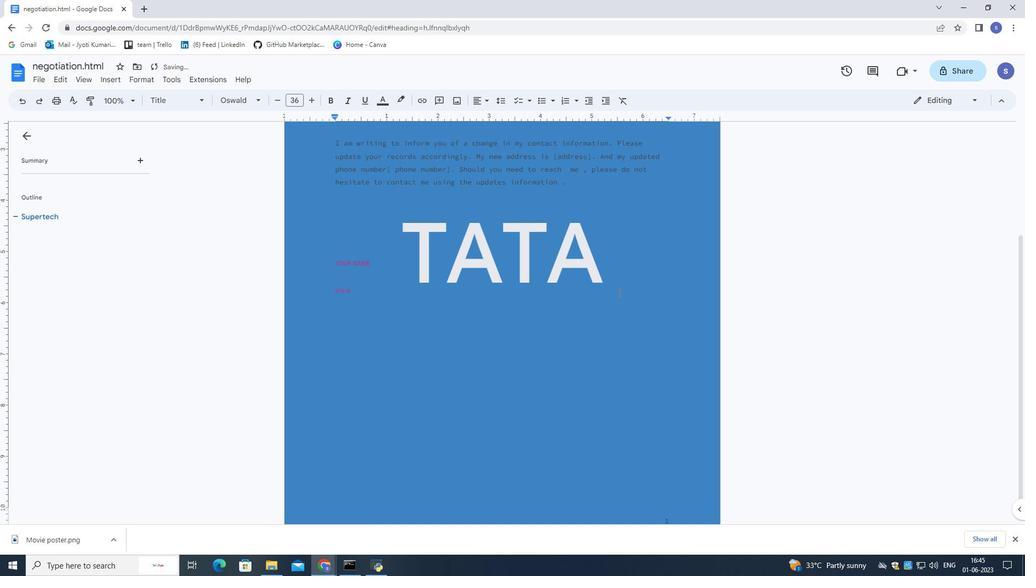 
Action: Mouse scrolled (617, 292) with delta (0, 0)
Screenshot: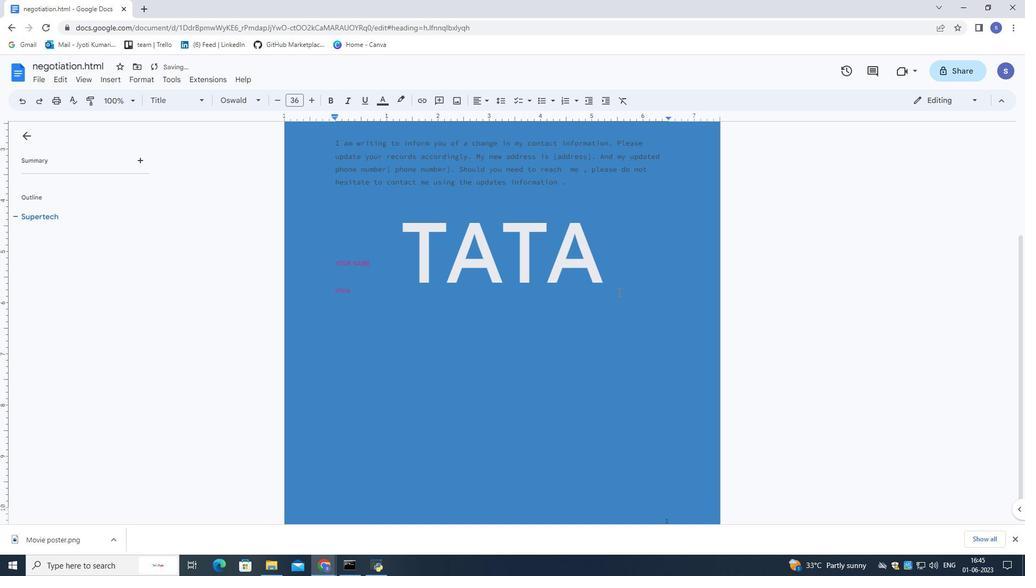 
Action: Mouse moved to (617, 293)
Screenshot: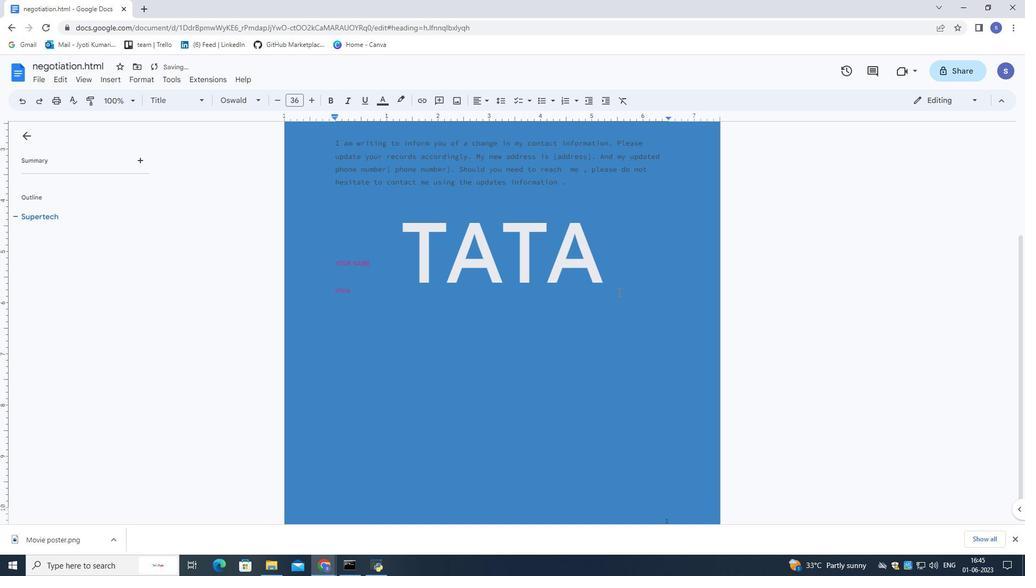 
Action: Mouse scrolled (617, 292) with delta (0, 0)
Screenshot: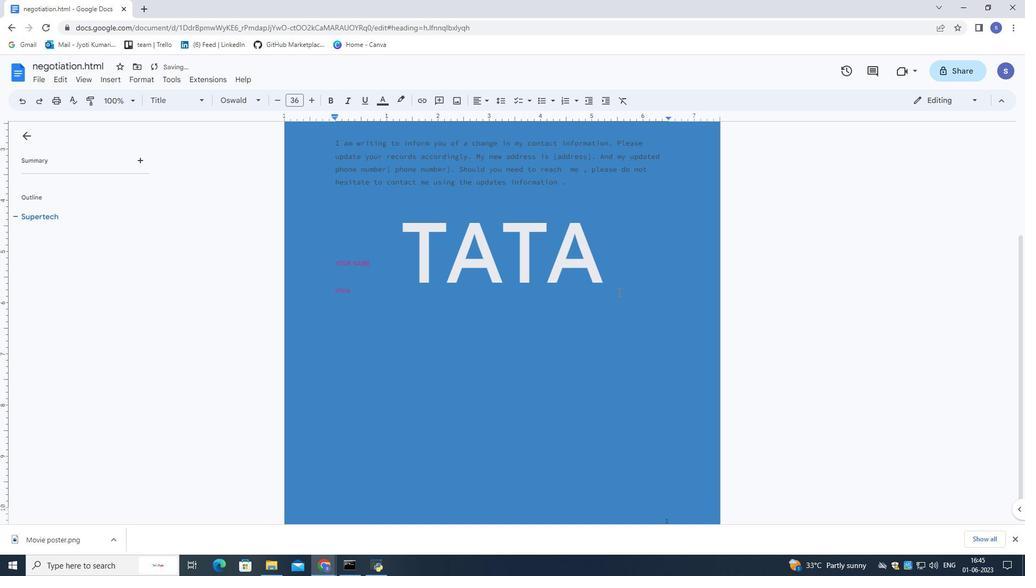 
Action: Mouse moved to (617, 293)
Screenshot: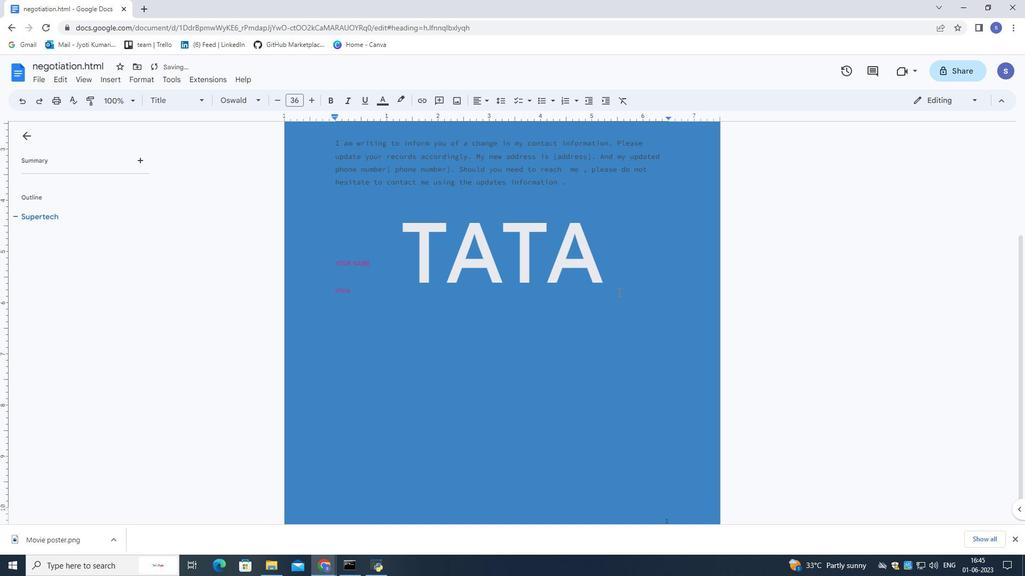 
Action: Mouse scrolled (617, 294) with delta (0, 0)
Screenshot: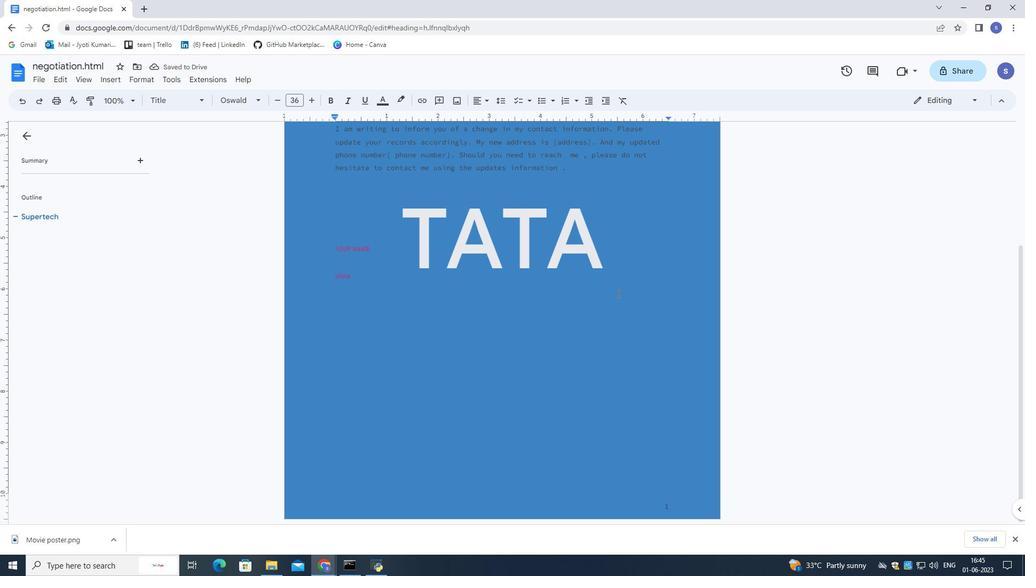 
Action: Mouse scrolled (617, 294) with delta (0, 0)
Screenshot: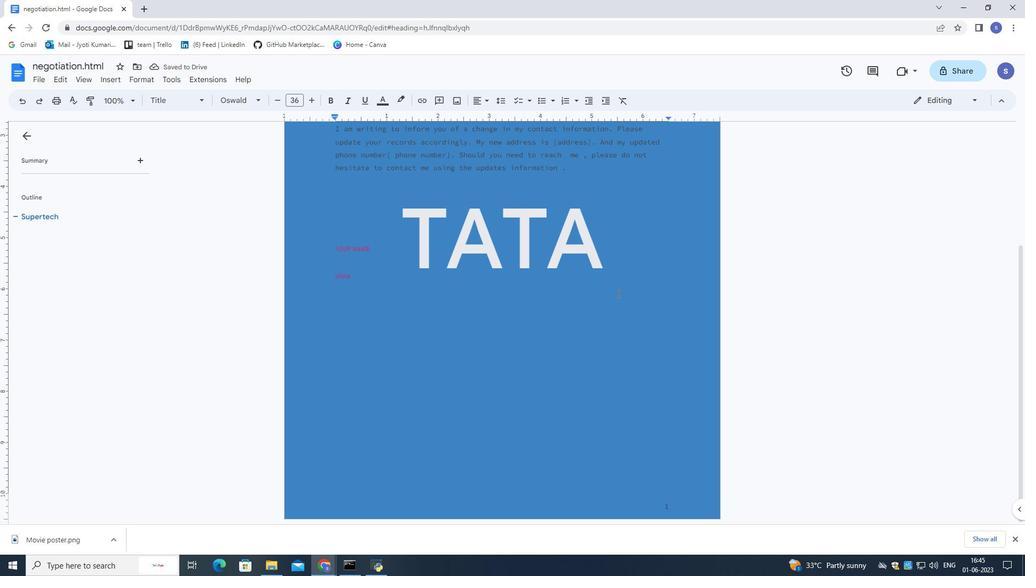 
Action: Mouse moved to (617, 294)
Screenshot: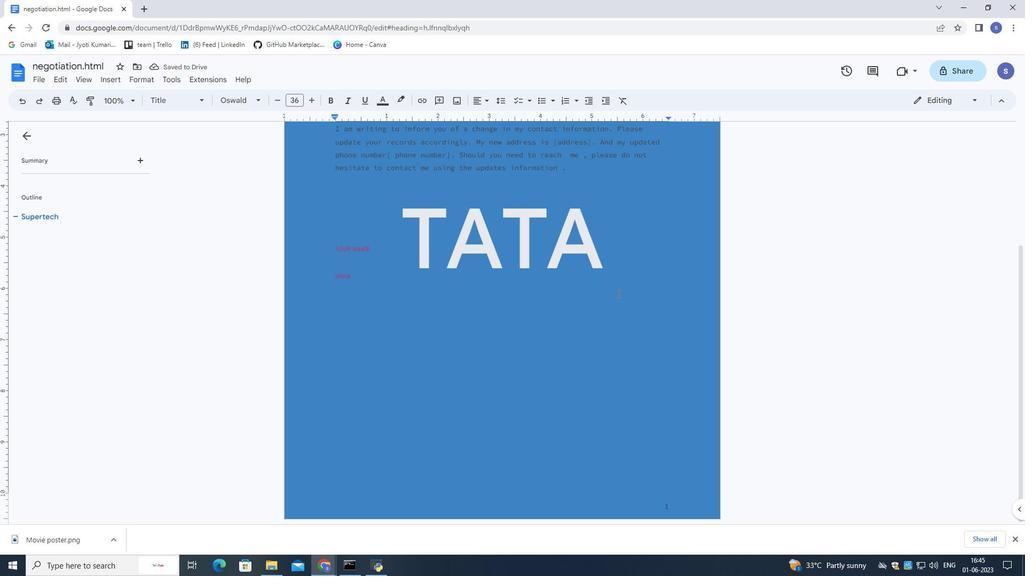 
Action: Mouse scrolled (617, 294) with delta (0, 0)
Screenshot: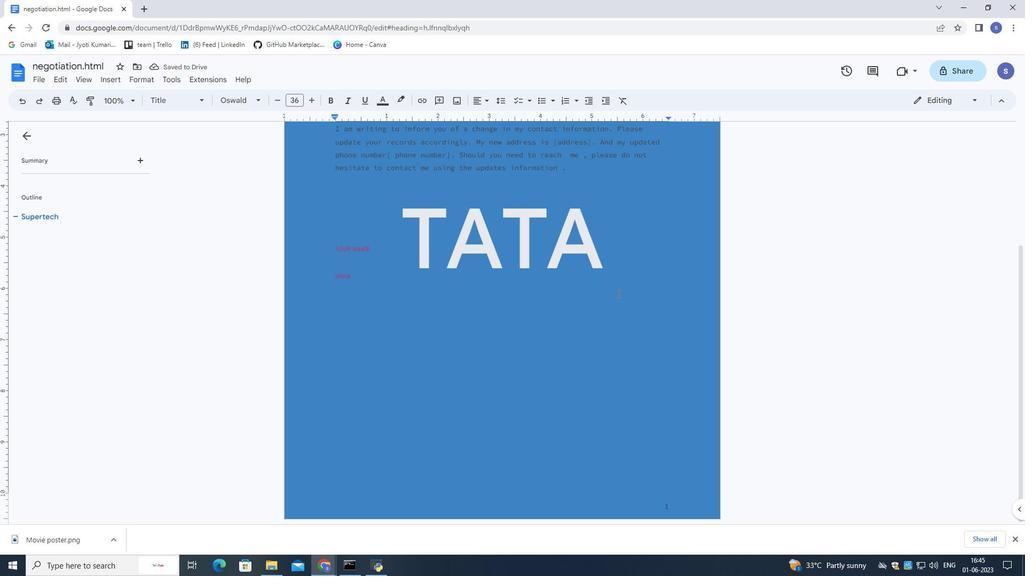 
Action: Mouse moved to (617, 293)
Screenshot: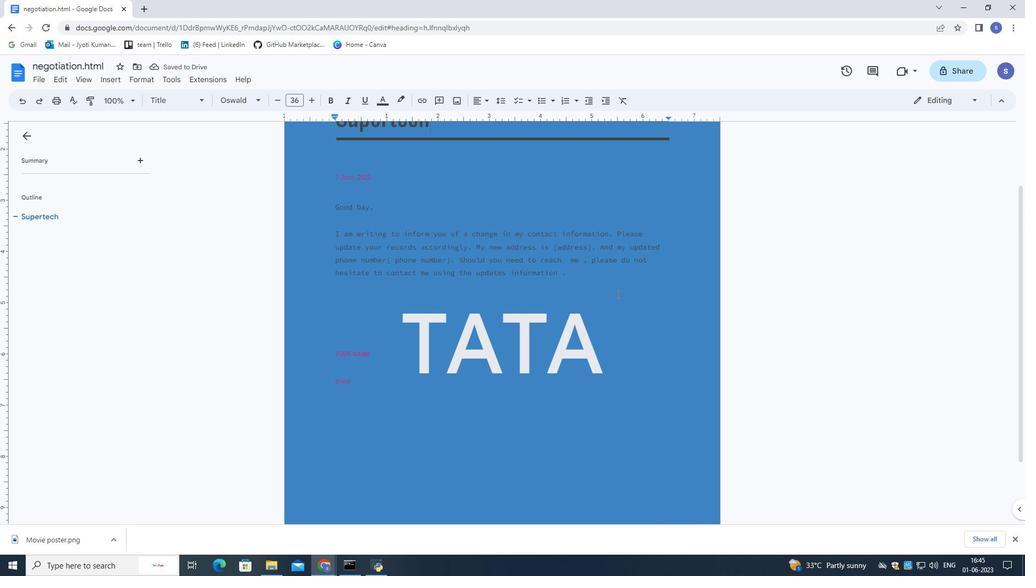 
Action: Mouse scrolled (617, 293) with delta (0, 0)
Screenshot: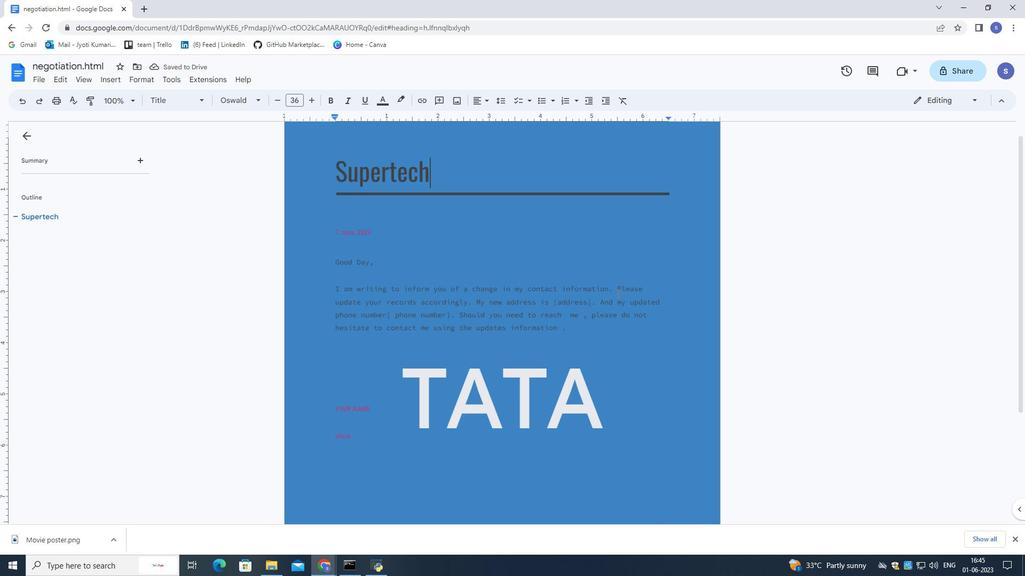 
Action: Mouse scrolled (617, 293) with delta (0, 0)
Screenshot: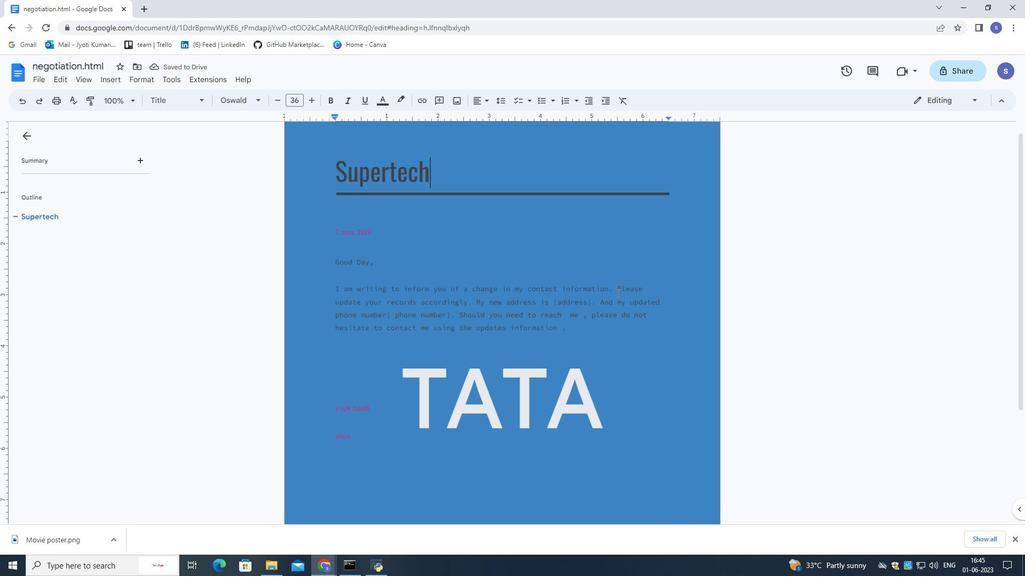 
Action: Mouse moved to (612, 290)
Screenshot: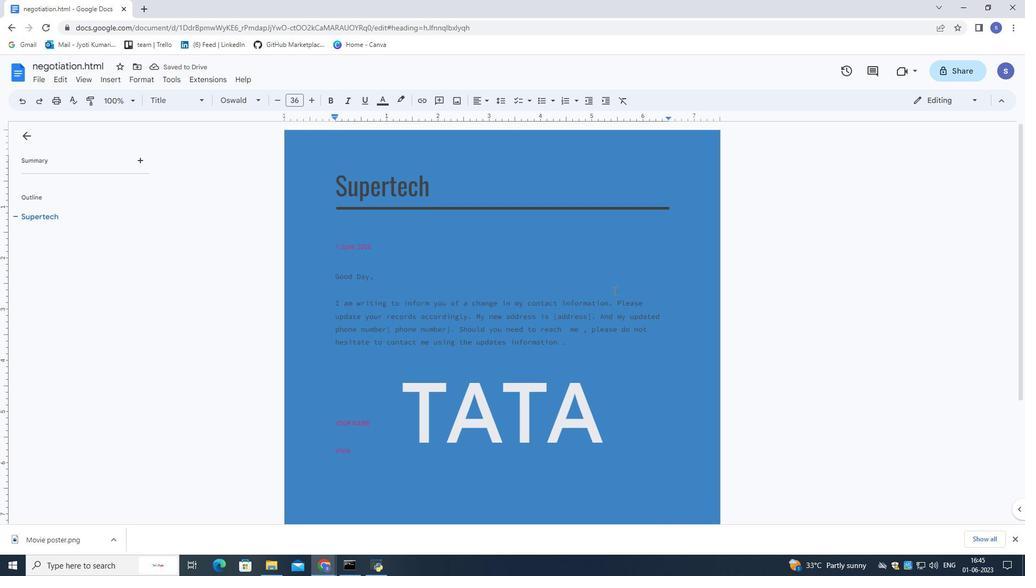 
